 Task: Search one way flight ticket for 3 adults in first from Nantucket: Nantucket Memorial Airport to Riverton: Central Wyoming Regional Airport (was Riverton Regional) on 5-4-2023. Choice of flights is Spirit. Number of bags: 1 carry on bag. Price is upto 55000. Outbound departure time preference is 6:30.
Action: Mouse moved to (265, 111)
Screenshot: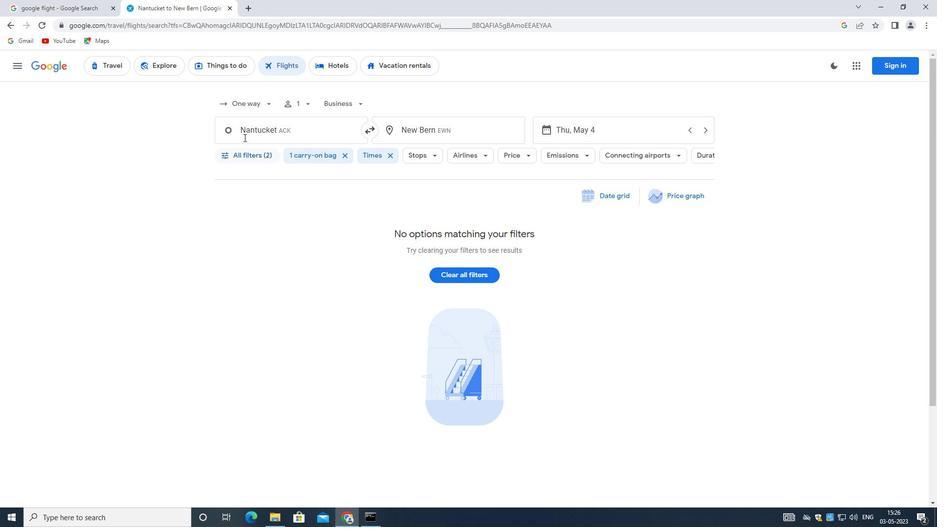 
Action: Mouse pressed left at (265, 111)
Screenshot: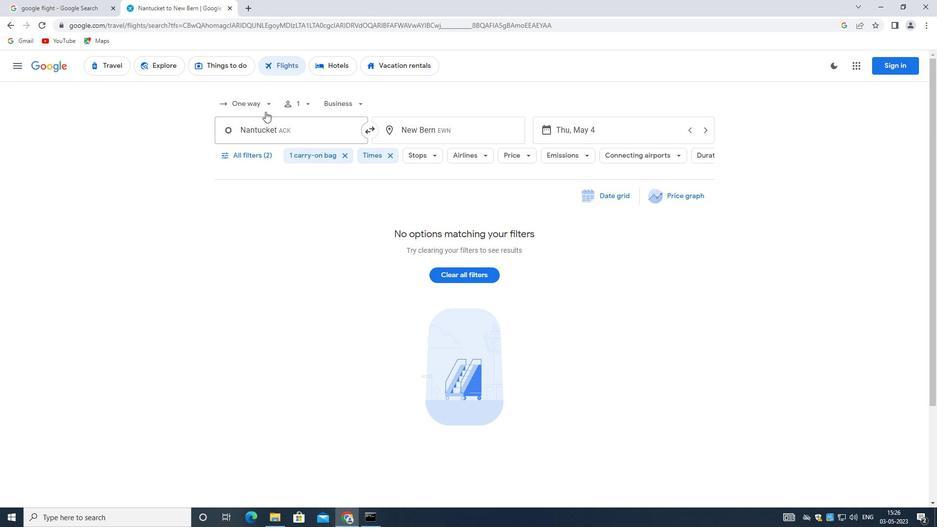 
Action: Mouse moved to (255, 148)
Screenshot: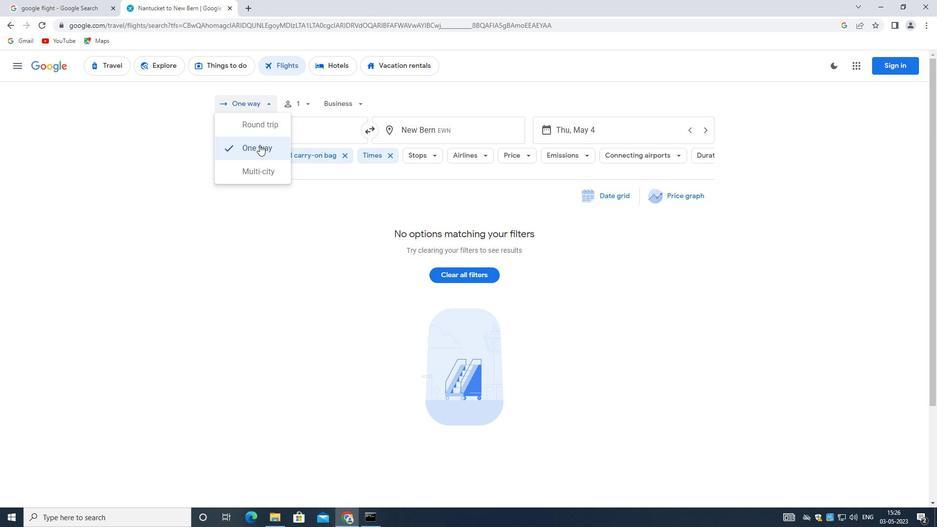 
Action: Mouse pressed left at (255, 148)
Screenshot: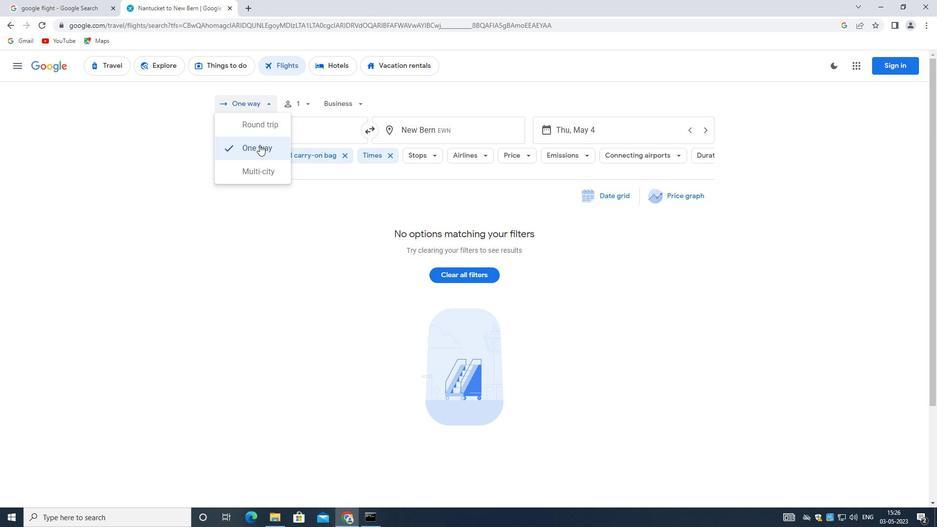 
Action: Mouse moved to (304, 99)
Screenshot: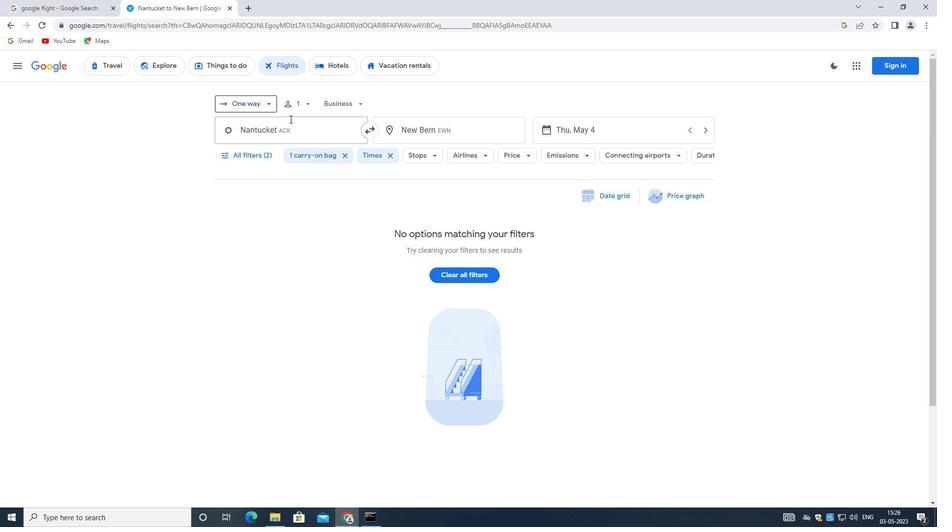 
Action: Mouse pressed left at (304, 99)
Screenshot: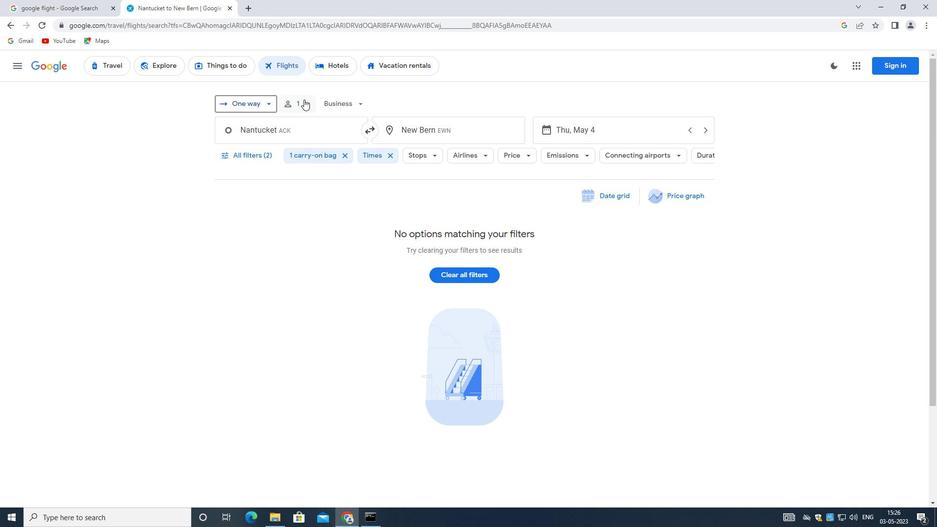 
Action: Mouse moved to (385, 132)
Screenshot: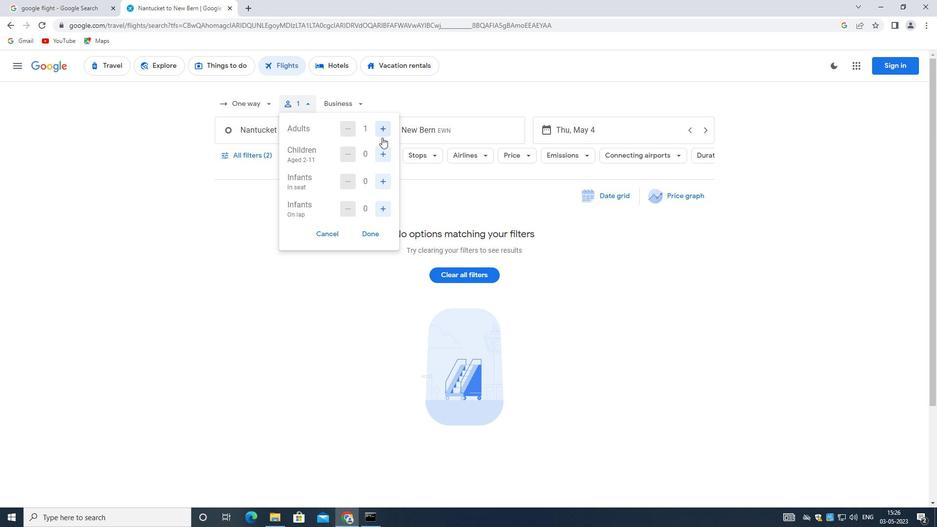 
Action: Mouse pressed left at (385, 132)
Screenshot: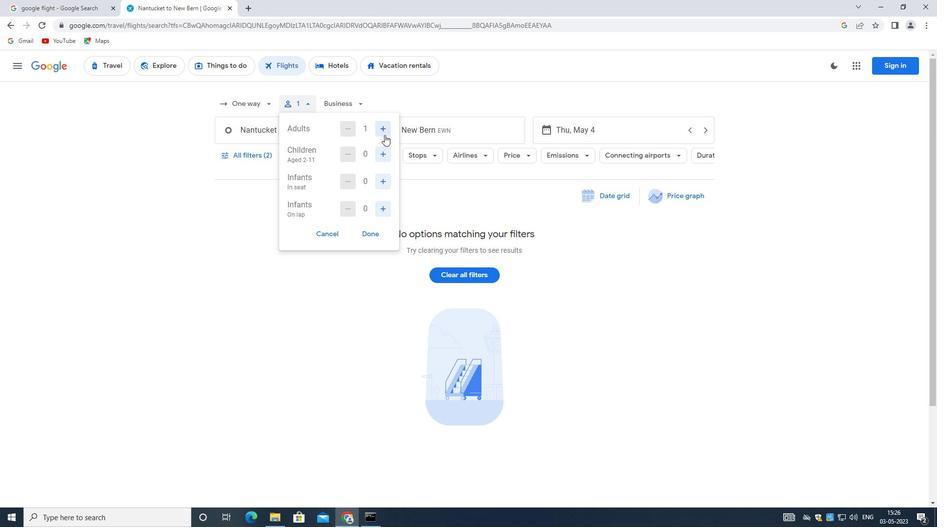 
Action: Mouse moved to (385, 131)
Screenshot: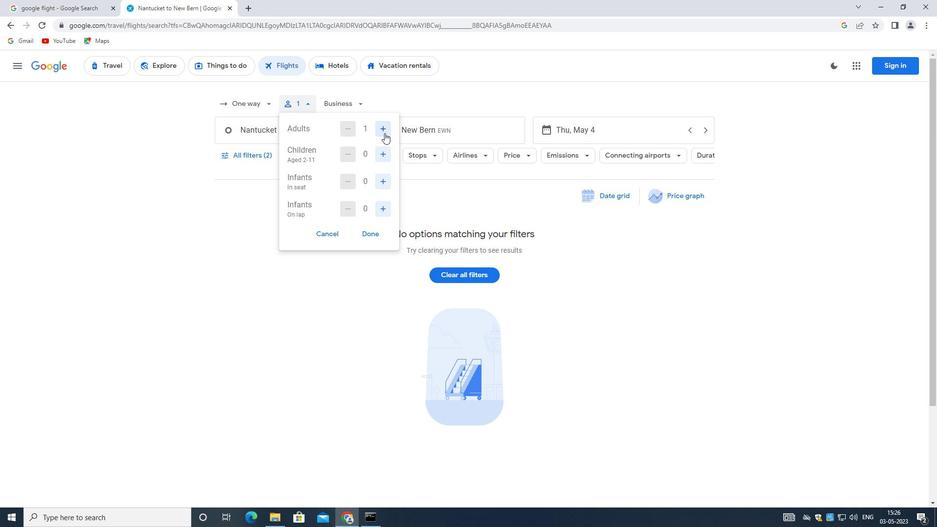 
Action: Mouse pressed left at (385, 131)
Screenshot: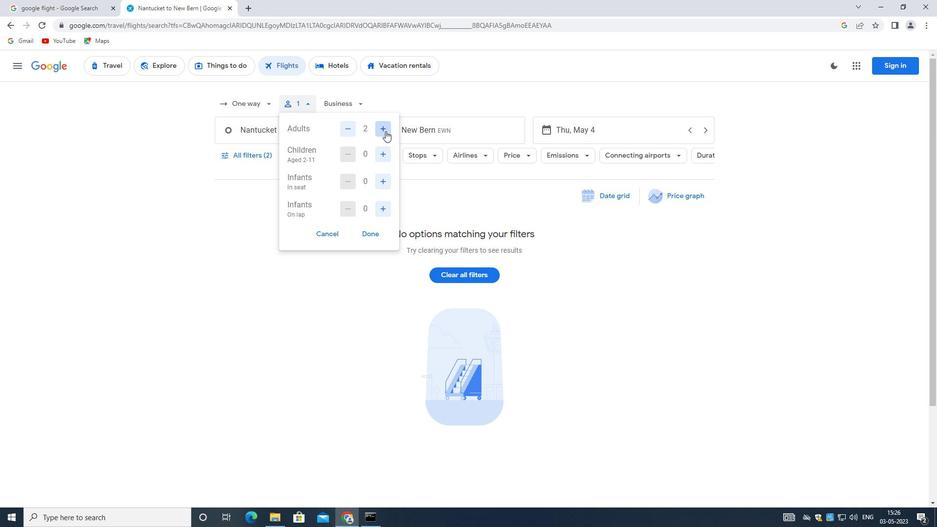 
Action: Mouse moved to (369, 235)
Screenshot: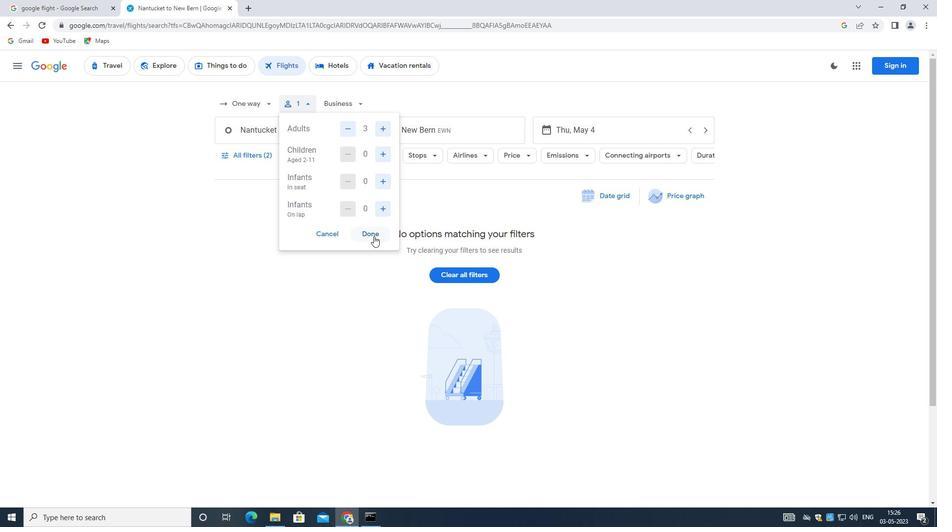 
Action: Mouse pressed left at (369, 235)
Screenshot: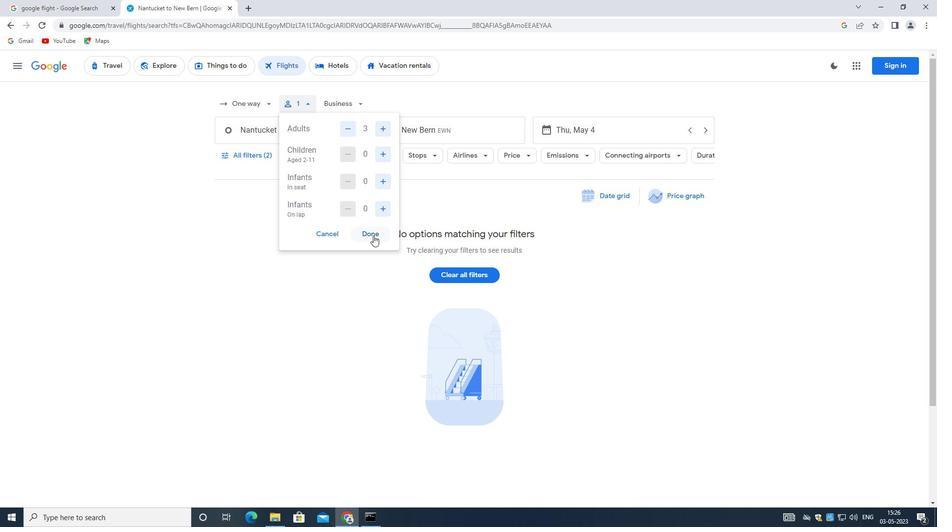 
Action: Mouse moved to (295, 131)
Screenshot: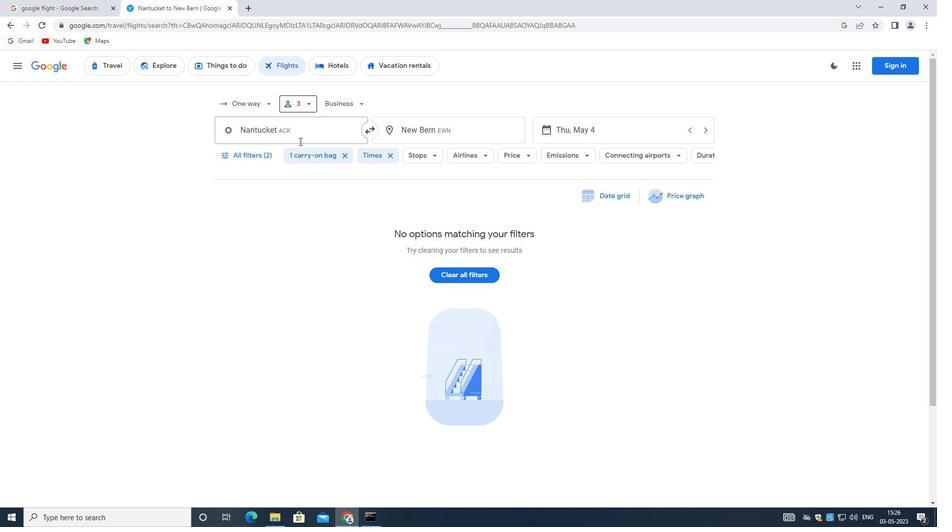 
Action: Mouse pressed left at (295, 131)
Screenshot: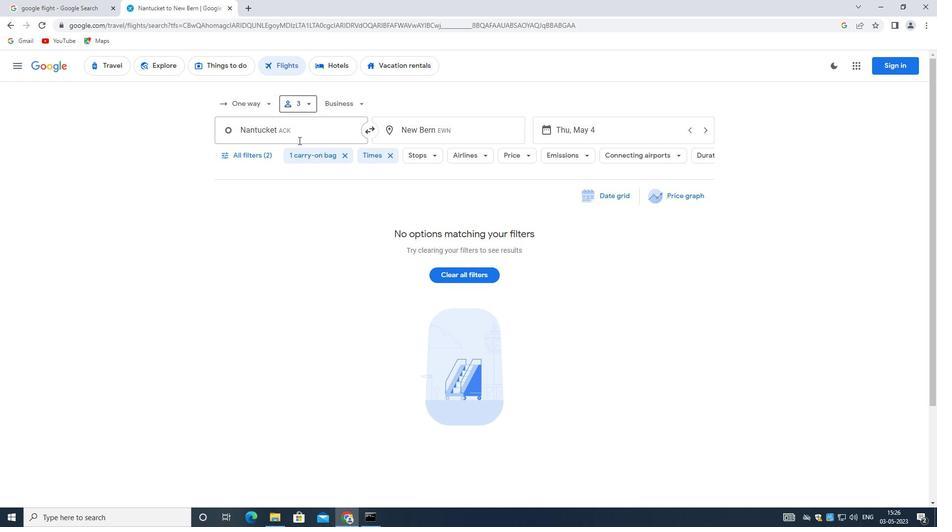 
Action: Mouse moved to (323, 207)
Screenshot: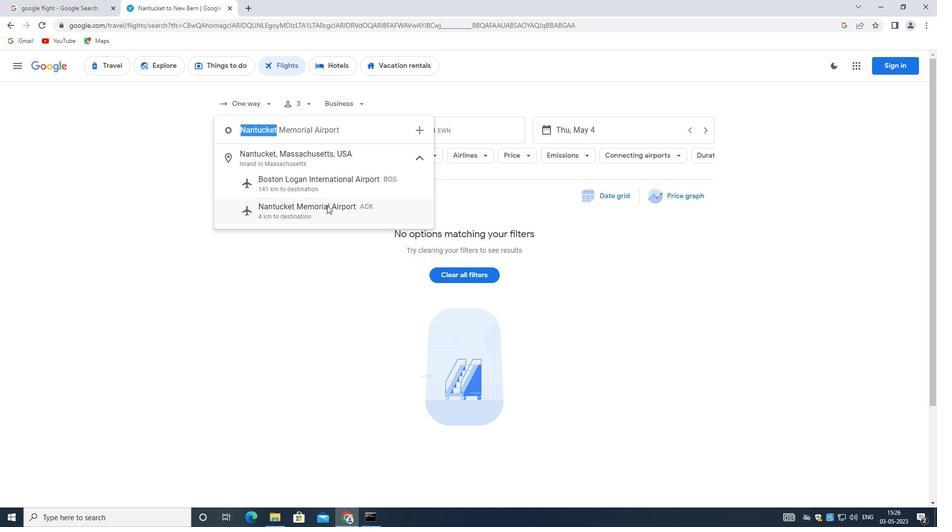 
Action: Mouse pressed left at (323, 207)
Screenshot: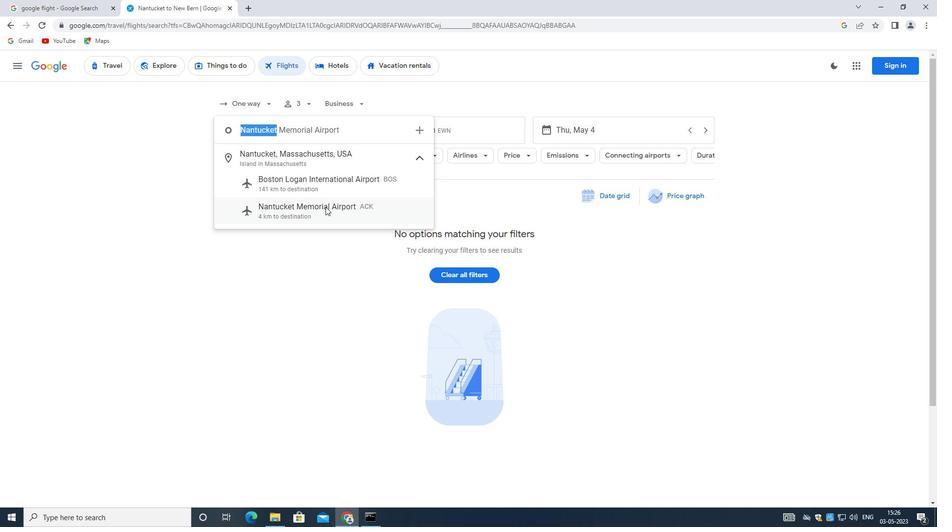 
Action: Mouse moved to (434, 130)
Screenshot: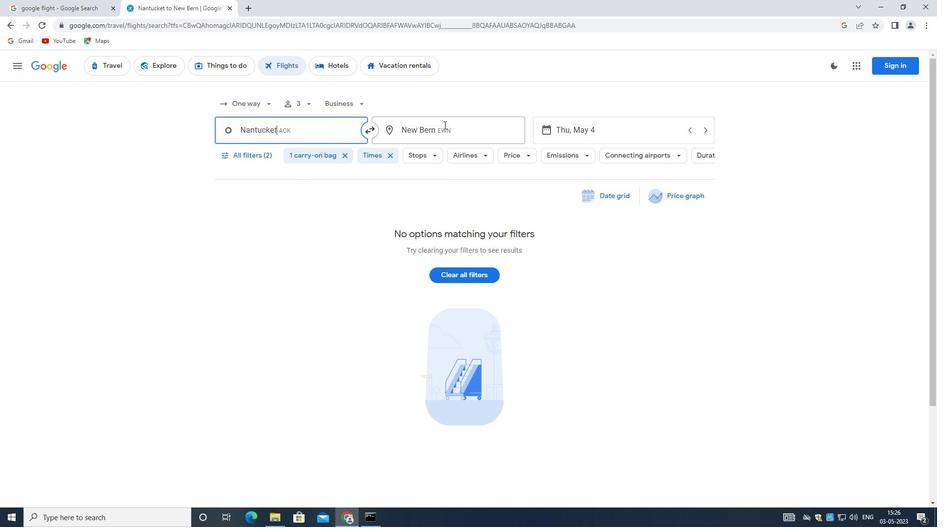 
Action: Mouse pressed left at (434, 130)
Screenshot: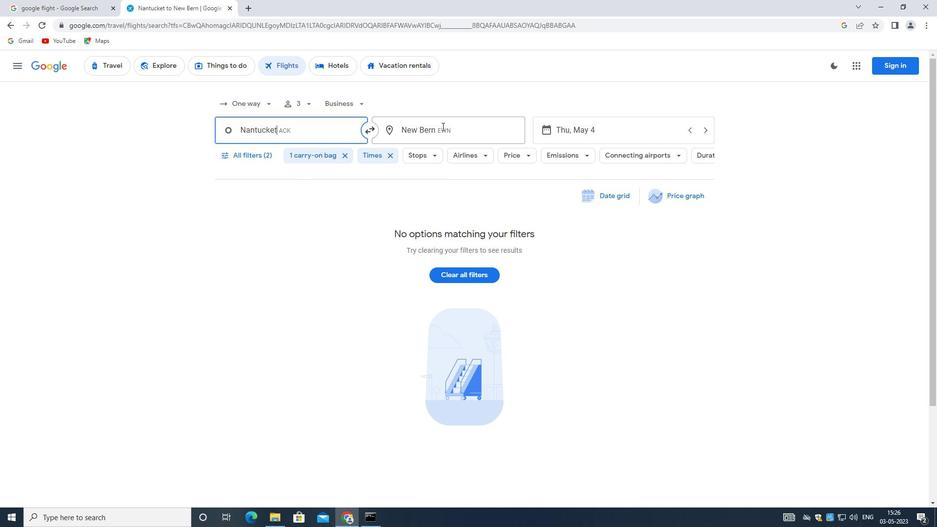 
Action: Key pressed <Key.backspace><Key.shift>CENY<Key.backspace>Y<Key.backspace>TRAL<Key.space><Key.shift>WYOMING
Screenshot: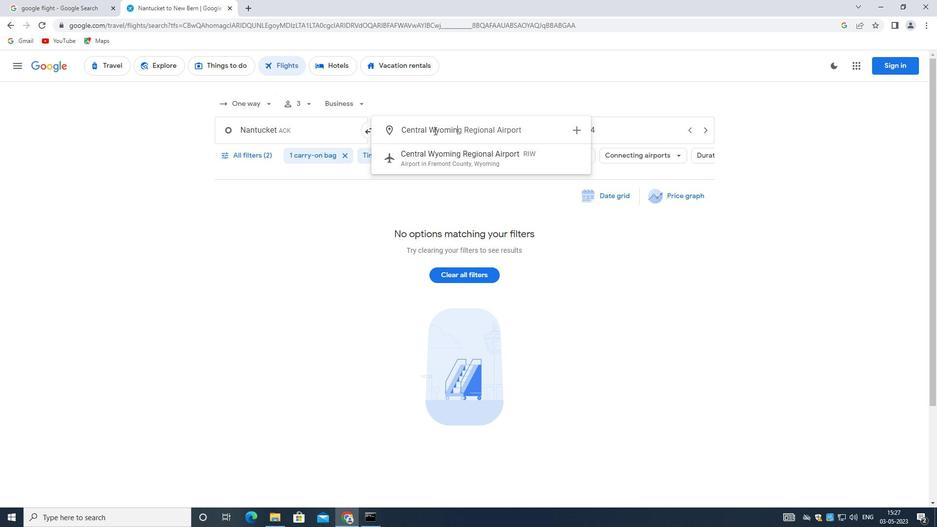
Action: Mouse moved to (493, 158)
Screenshot: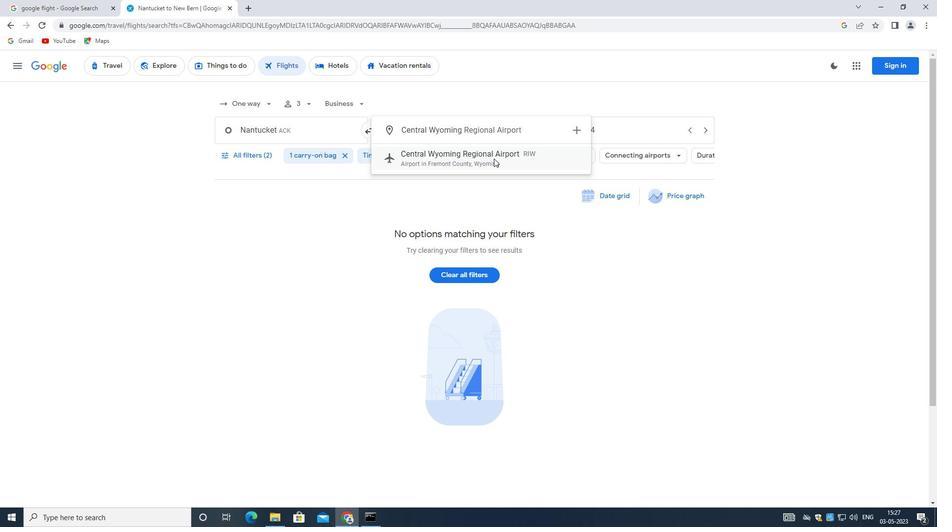 
Action: Mouse pressed left at (493, 158)
Screenshot: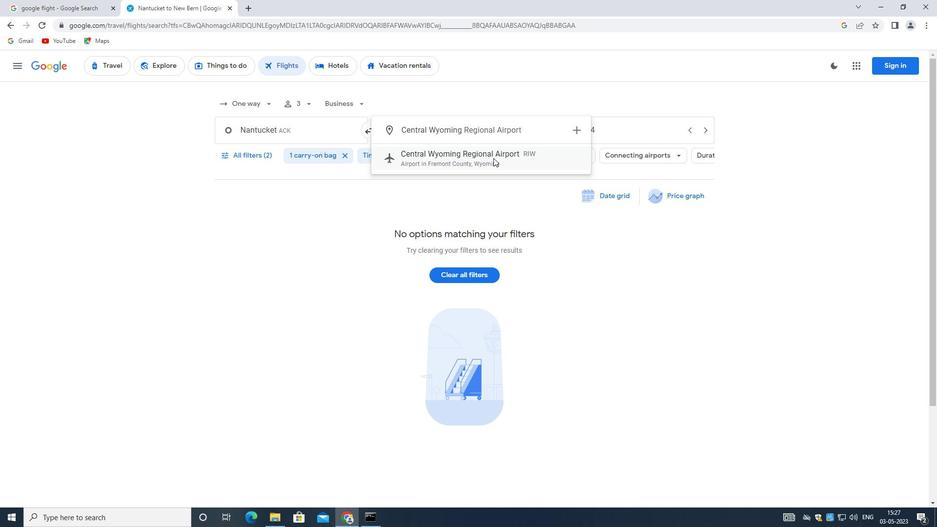 
Action: Mouse moved to (598, 128)
Screenshot: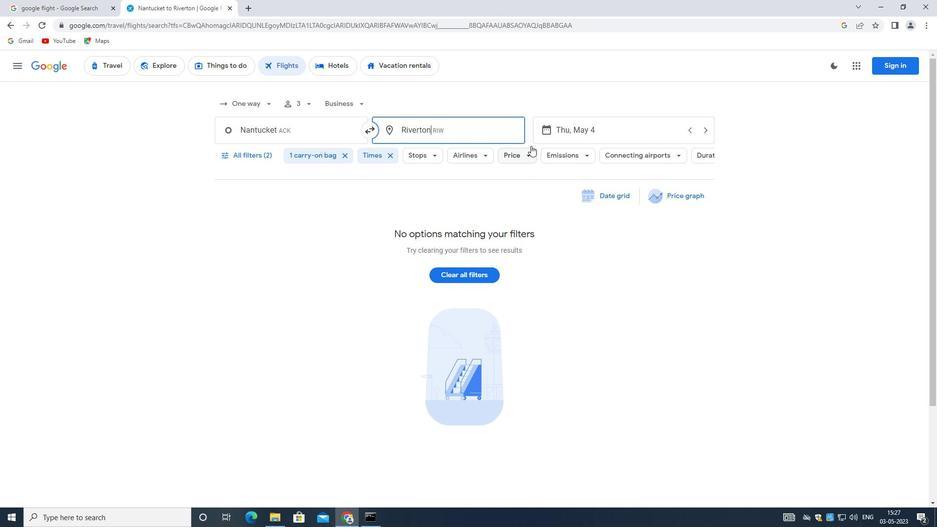 
Action: Mouse pressed left at (598, 128)
Screenshot: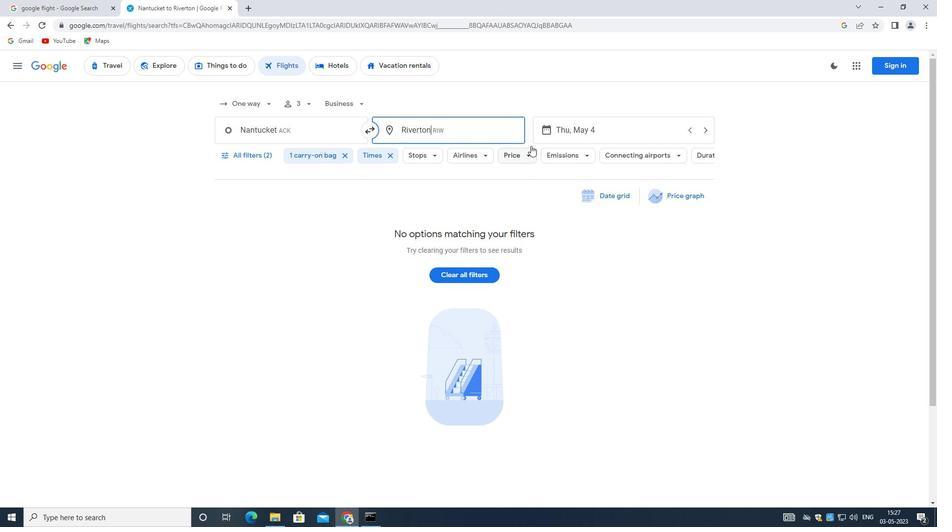 
Action: Mouse moved to (687, 367)
Screenshot: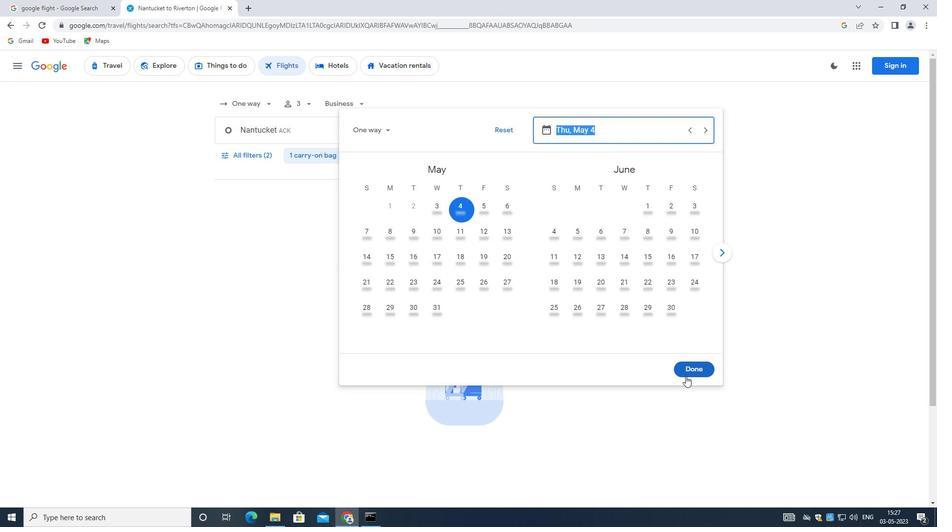
Action: Mouse pressed left at (687, 367)
Screenshot: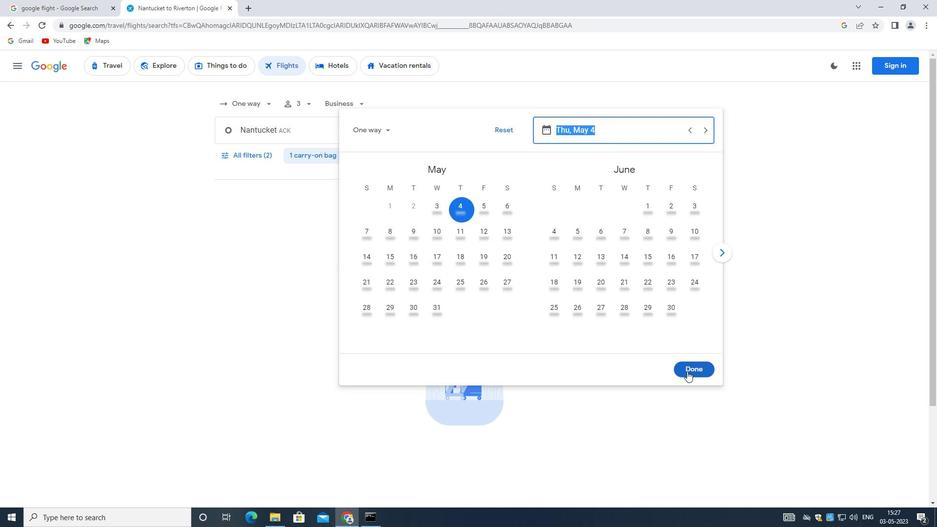
Action: Mouse moved to (245, 162)
Screenshot: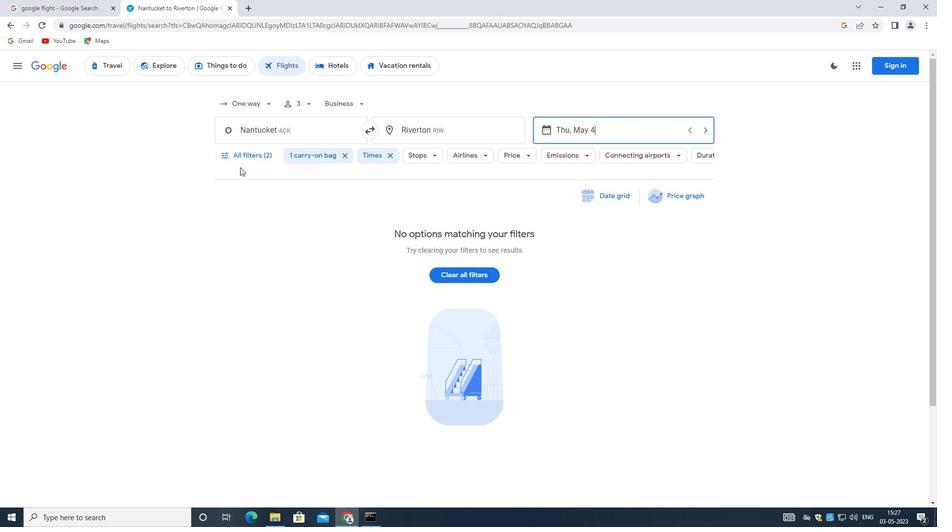 
Action: Mouse pressed left at (245, 162)
Screenshot: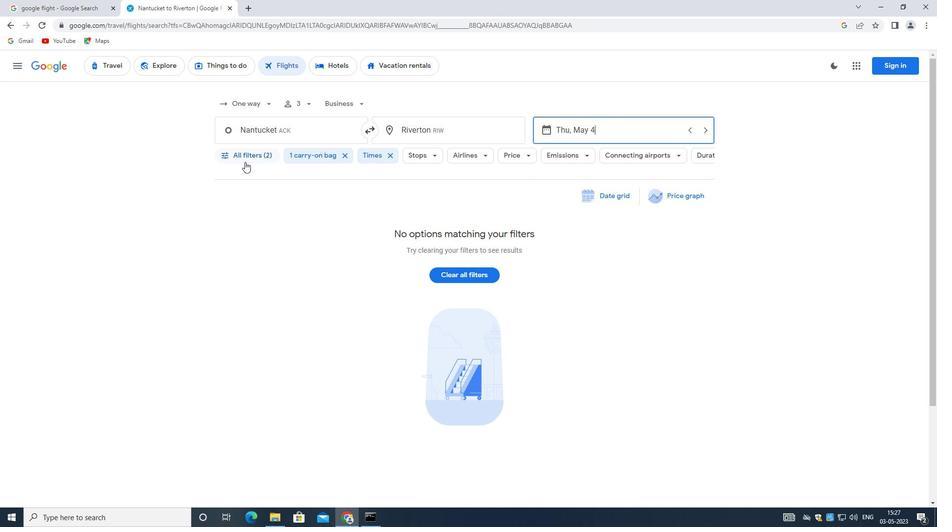 
Action: Mouse moved to (360, 363)
Screenshot: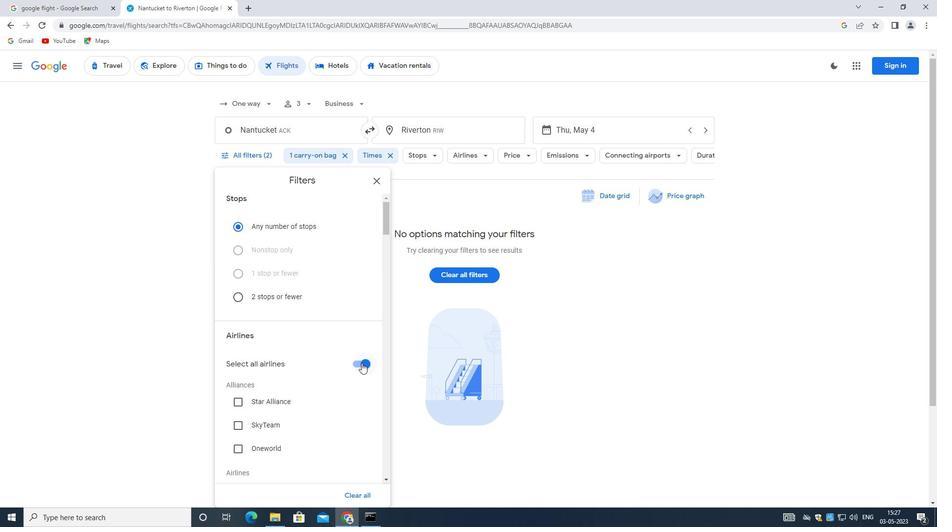 
Action: Mouse pressed left at (360, 363)
Screenshot: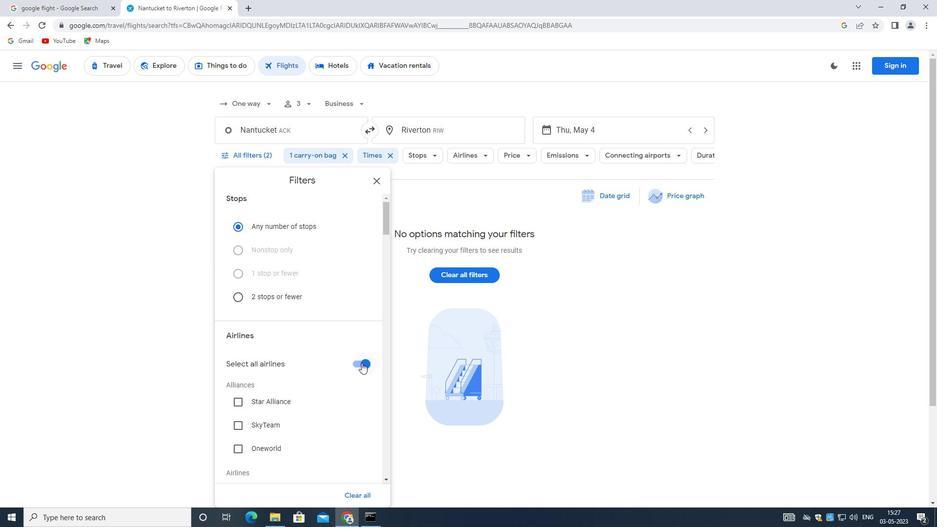 
Action: Mouse moved to (344, 351)
Screenshot: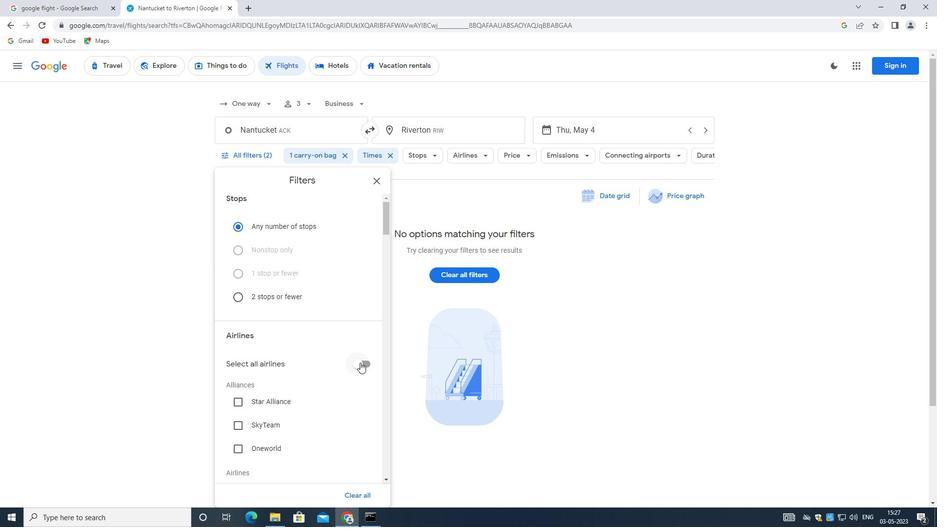 
Action: Mouse scrolled (344, 351) with delta (0, 0)
Screenshot: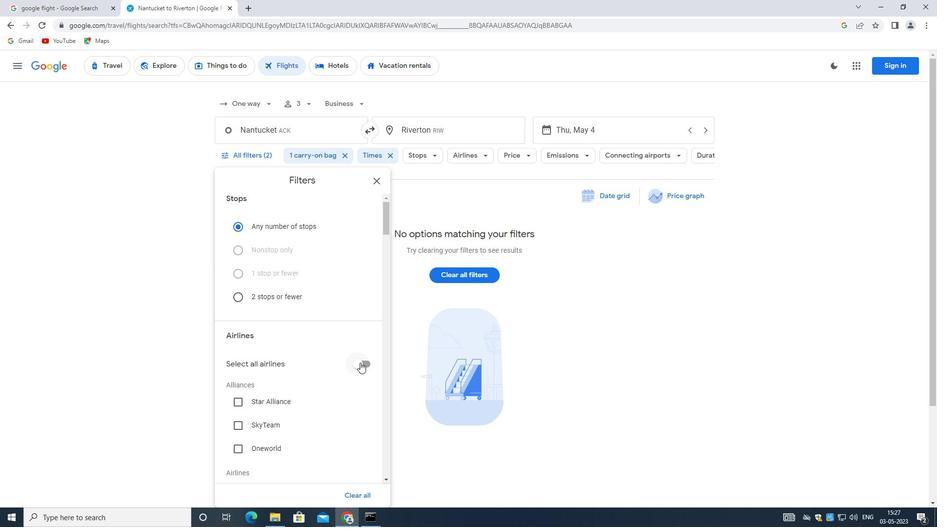 
Action: Mouse scrolled (344, 351) with delta (0, 0)
Screenshot: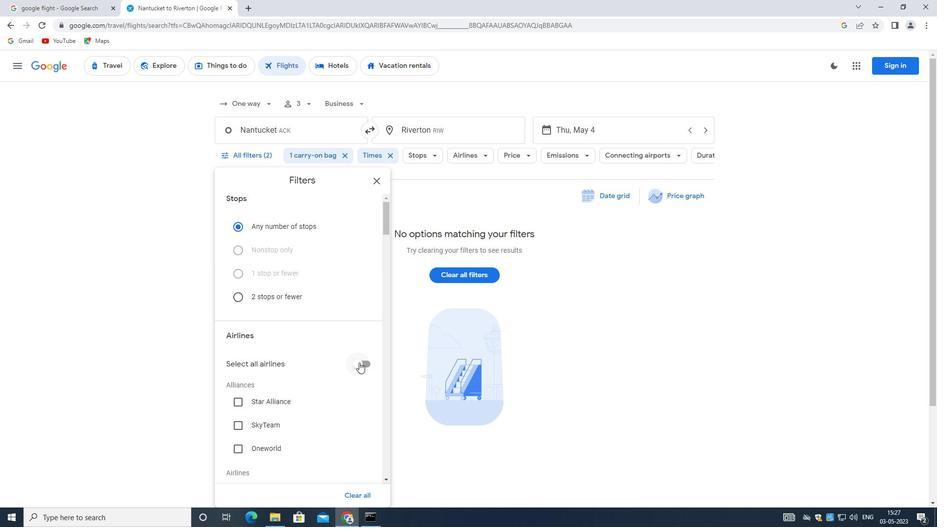 
Action: Mouse scrolled (344, 351) with delta (0, 0)
Screenshot: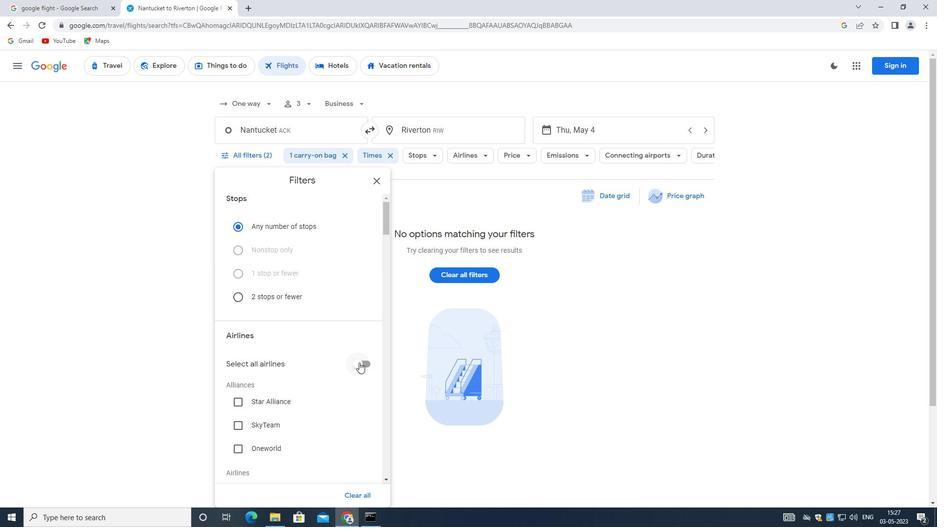 
Action: Mouse scrolled (344, 351) with delta (0, 0)
Screenshot: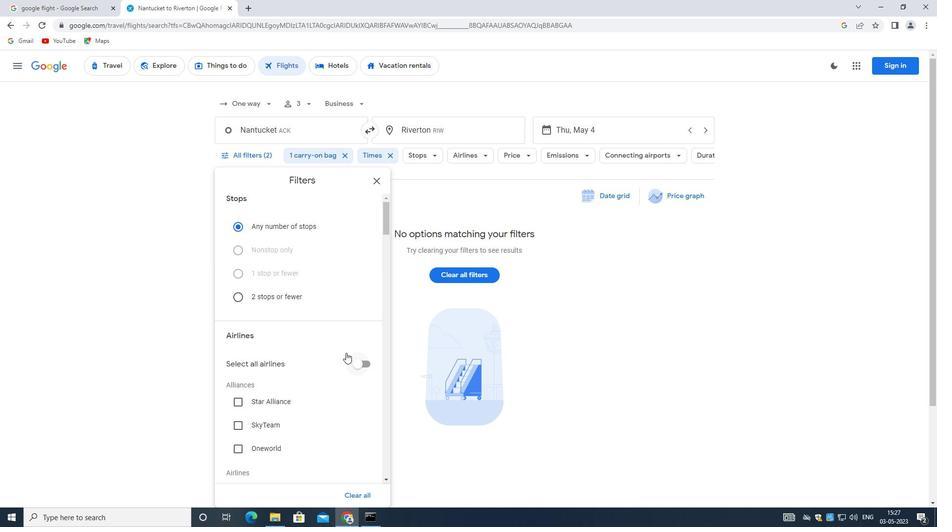 
Action: Mouse scrolled (344, 351) with delta (0, 0)
Screenshot: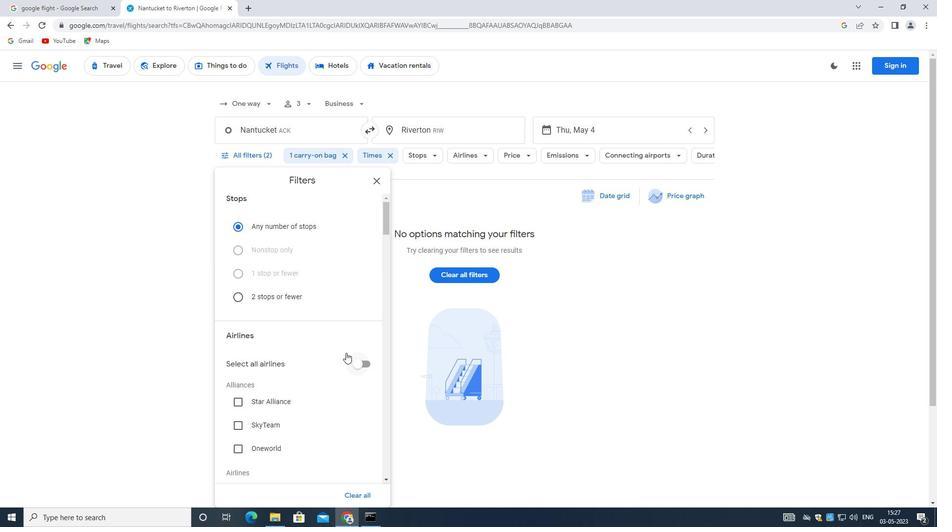 
Action: Mouse moved to (344, 351)
Screenshot: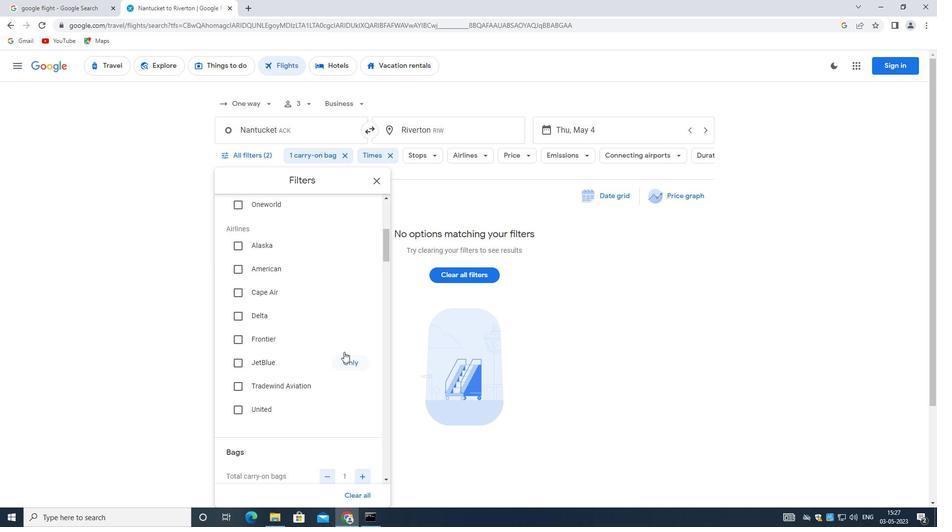 
Action: Mouse scrolled (344, 351) with delta (0, 0)
Screenshot: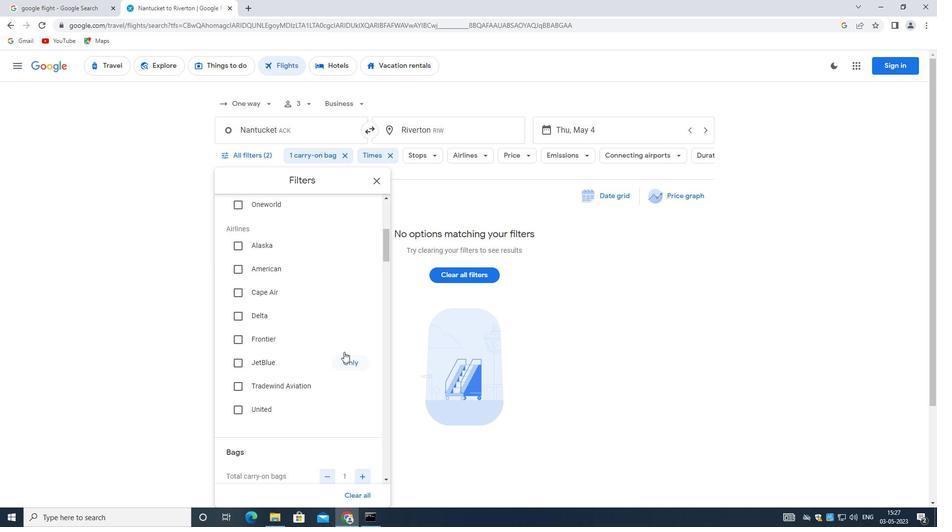 
Action: Mouse scrolled (344, 351) with delta (0, 0)
Screenshot: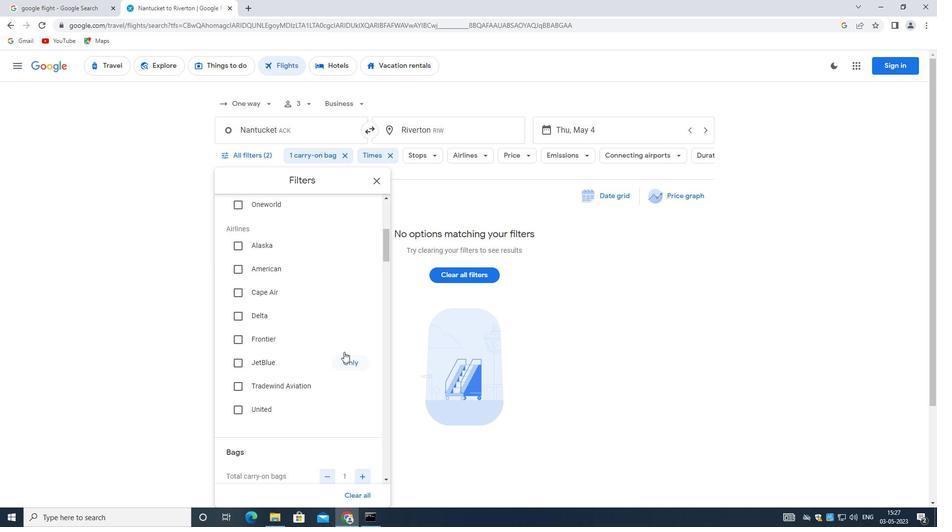 
Action: Mouse scrolled (344, 351) with delta (0, 0)
Screenshot: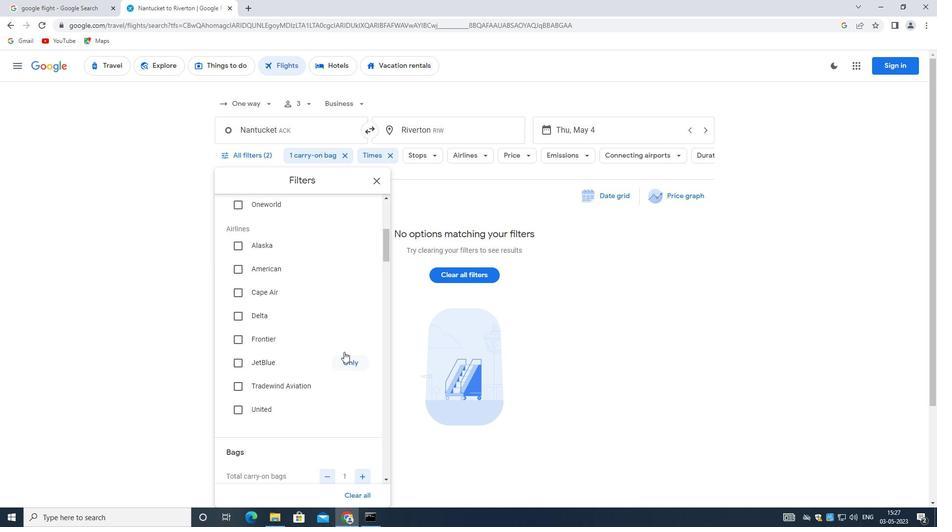 
Action: Mouse moved to (328, 354)
Screenshot: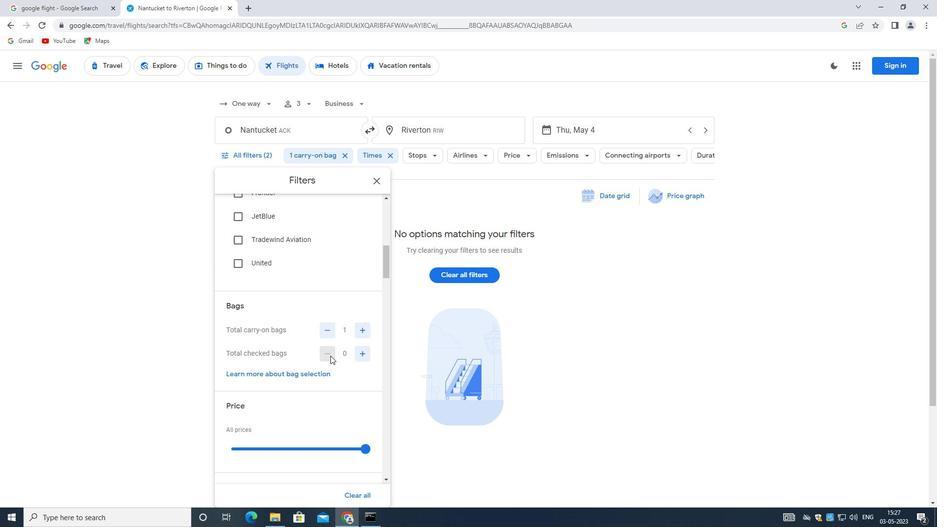 
Action: Mouse scrolled (328, 354) with delta (0, 0)
Screenshot: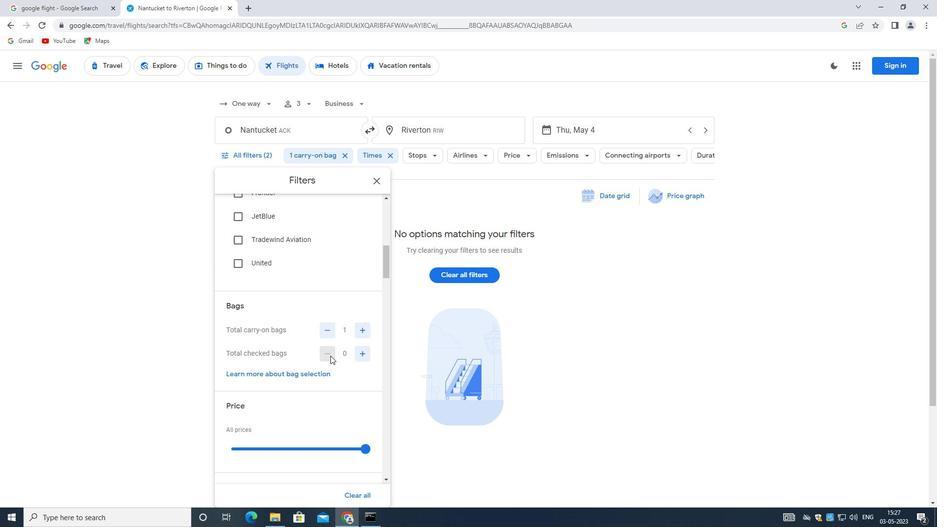 
Action: Mouse scrolled (328, 354) with delta (0, 0)
Screenshot: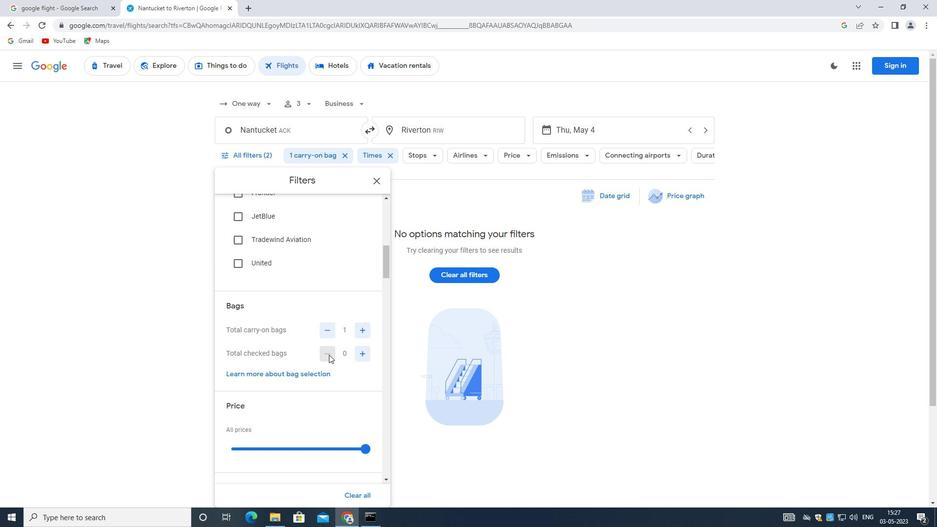
Action: Mouse moved to (266, 356)
Screenshot: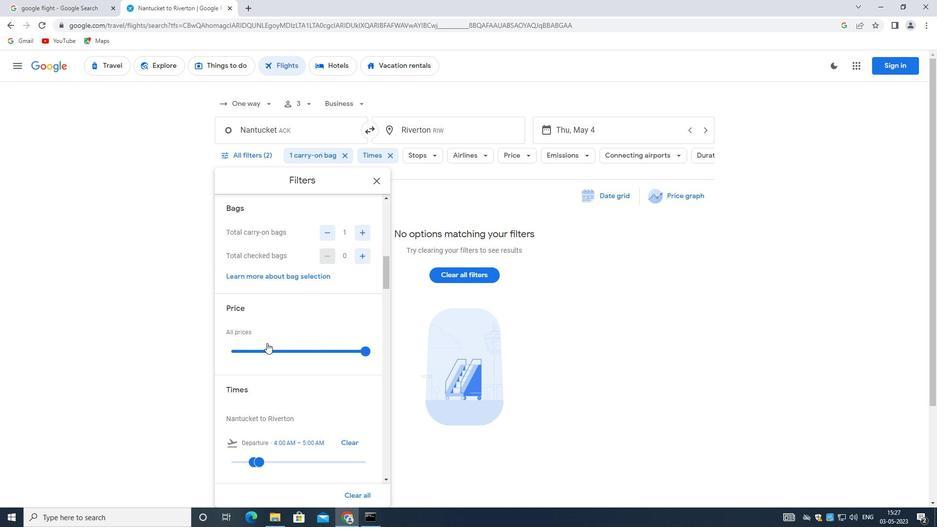 
Action: Mouse scrolled (266, 355) with delta (0, 0)
Screenshot: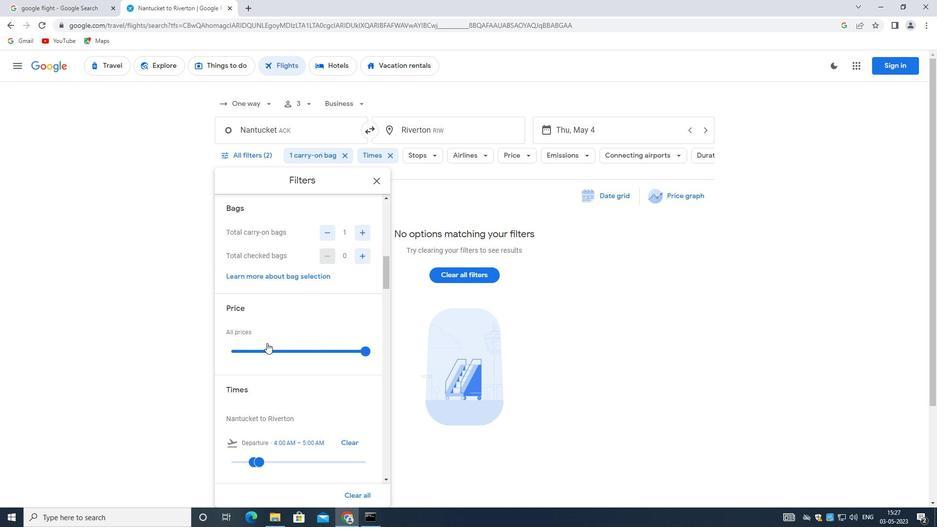 
Action: Mouse moved to (364, 303)
Screenshot: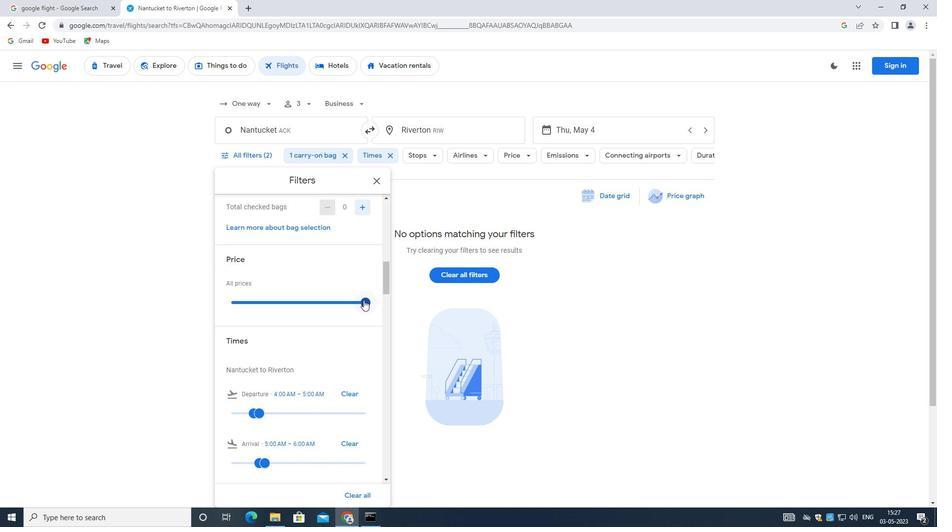 
Action: Mouse pressed left at (364, 303)
Screenshot: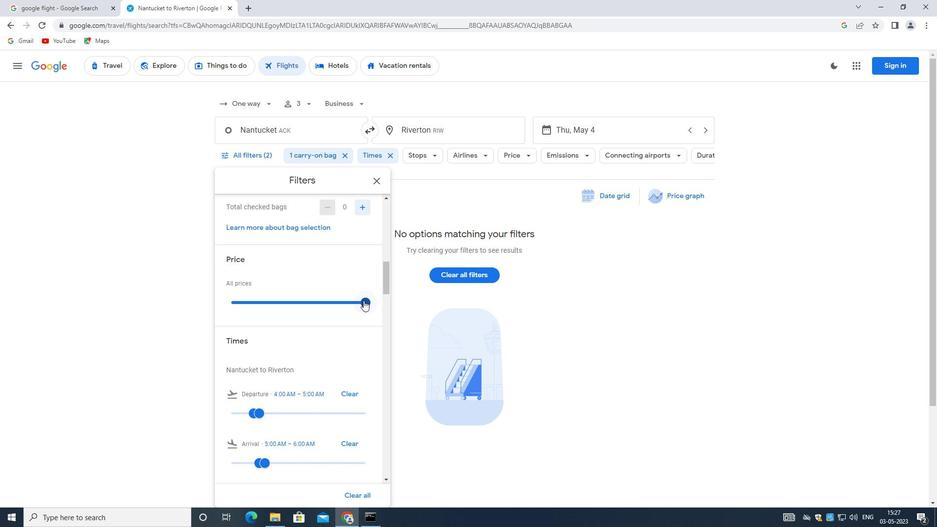 
Action: Mouse moved to (263, 412)
Screenshot: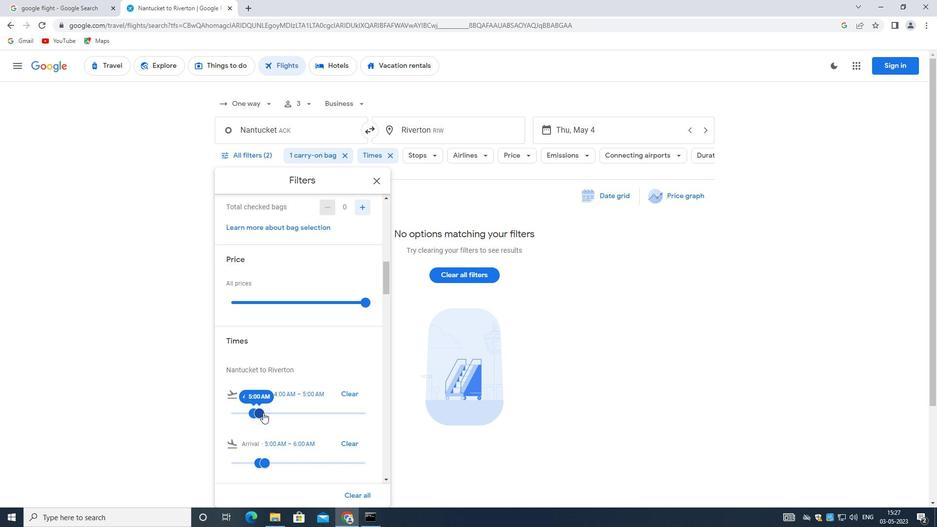 
Action: Mouse pressed left at (263, 412)
Screenshot: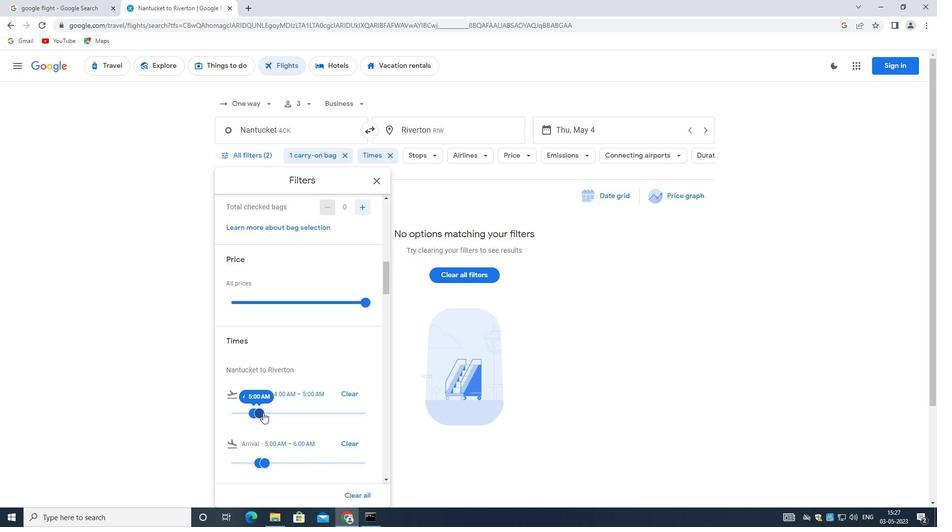 
Action: Mouse moved to (262, 411)
Screenshot: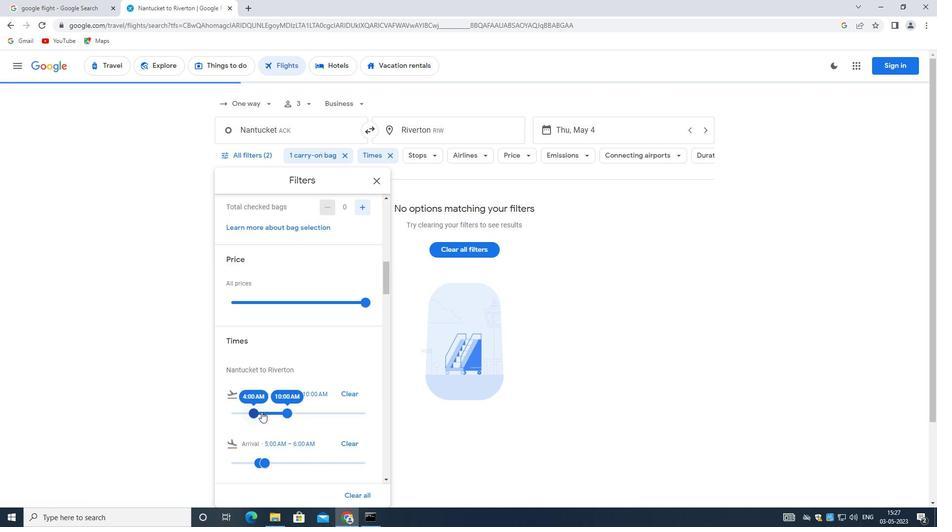 
Action: Mouse pressed left at (262, 411)
Screenshot: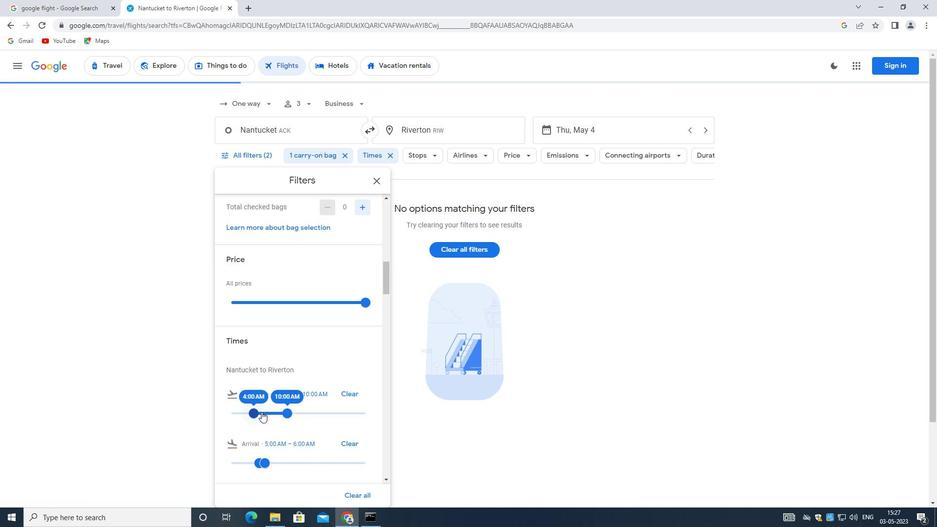 
Action: Mouse moved to (289, 410)
Screenshot: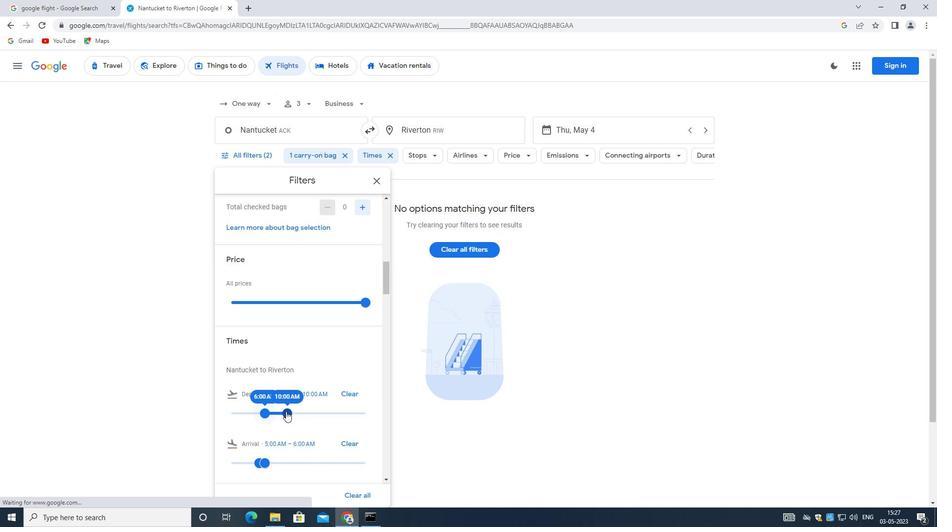 
Action: Mouse pressed left at (289, 410)
Screenshot: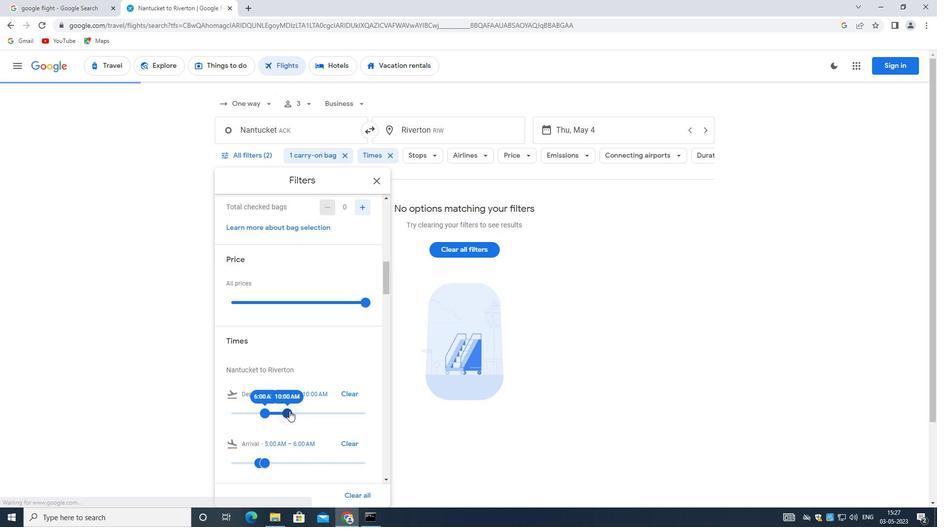 
Action: Mouse moved to (301, 423)
Screenshot: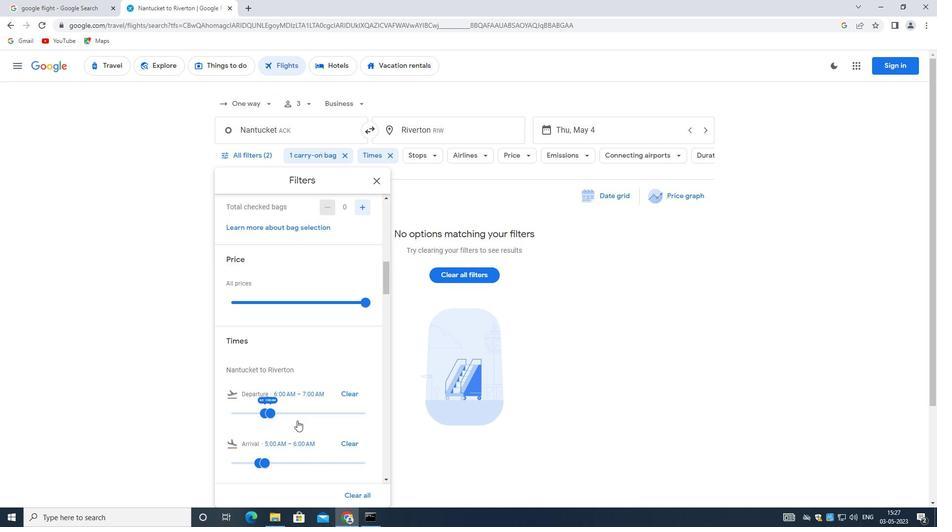 
Action: Mouse scrolled (301, 422) with delta (0, 0)
Screenshot: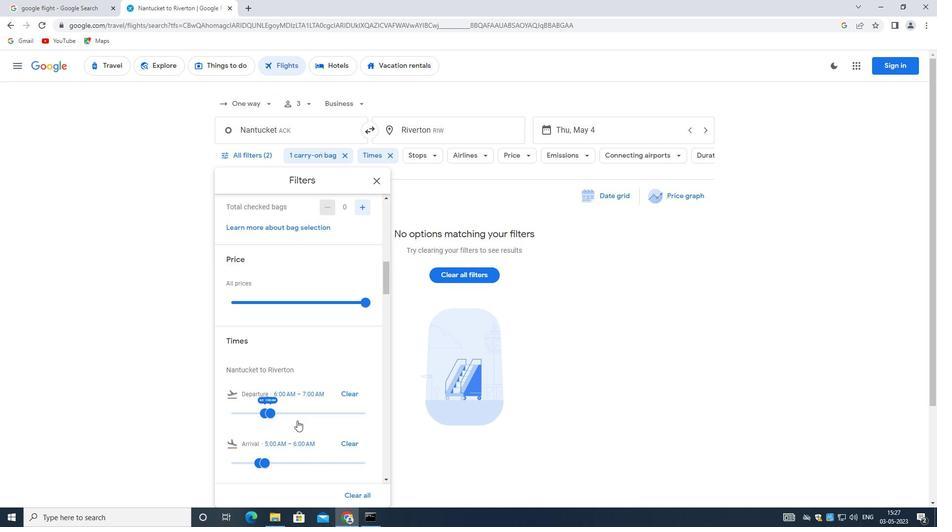 
Action: Mouse scrolled (301, 422) with delta (0, 0)
Screenshot: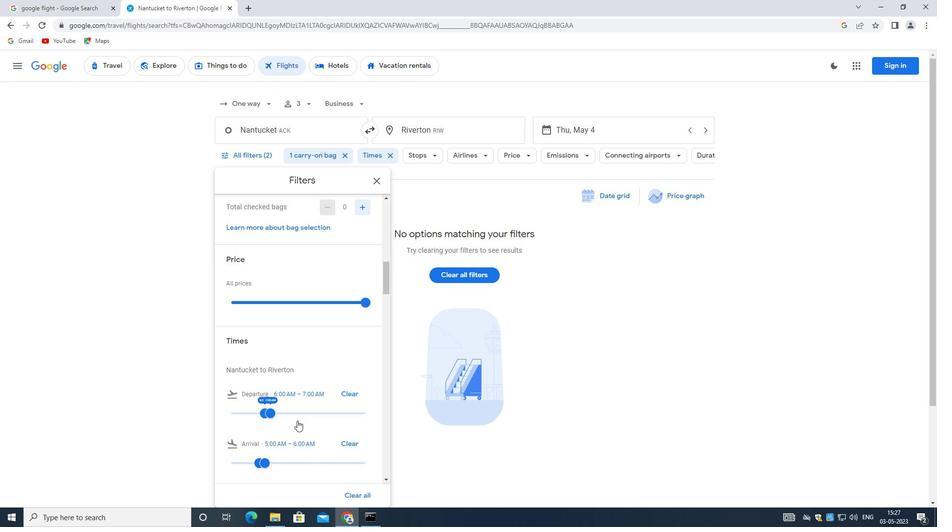 
Action: Mouse scrolled (301, 422) with delta (0, 0)
Screenshot: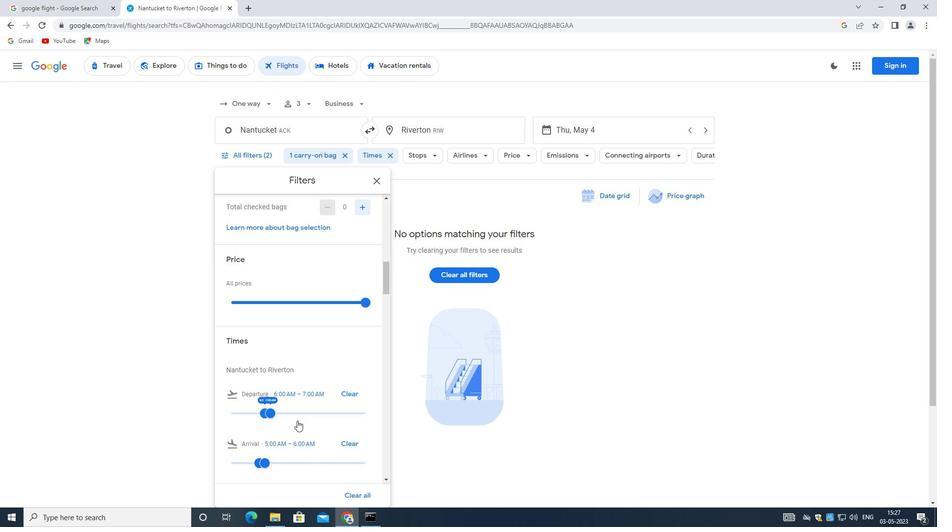 
Action: Mouse scrolled (301, 422) with delta (0, 0)
Screenshot: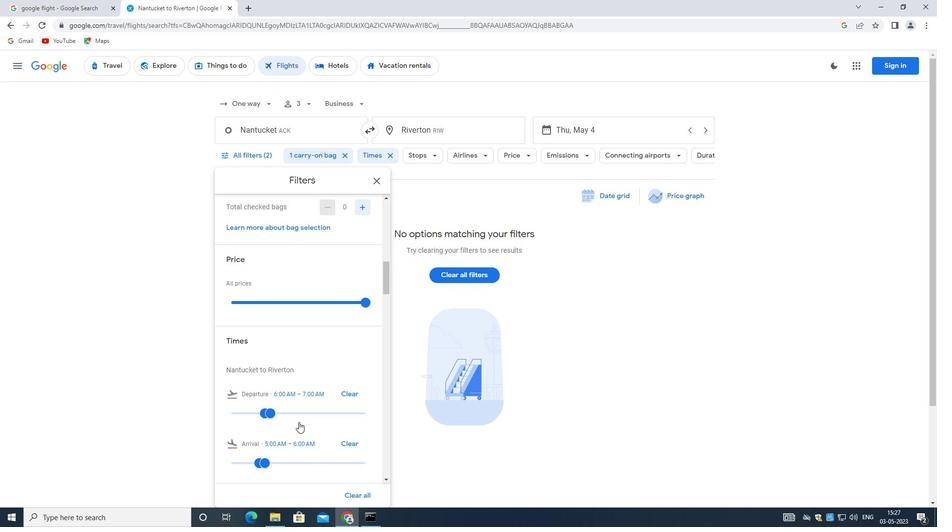 
Action: Mouse moved to (297, 420)
Screenshot: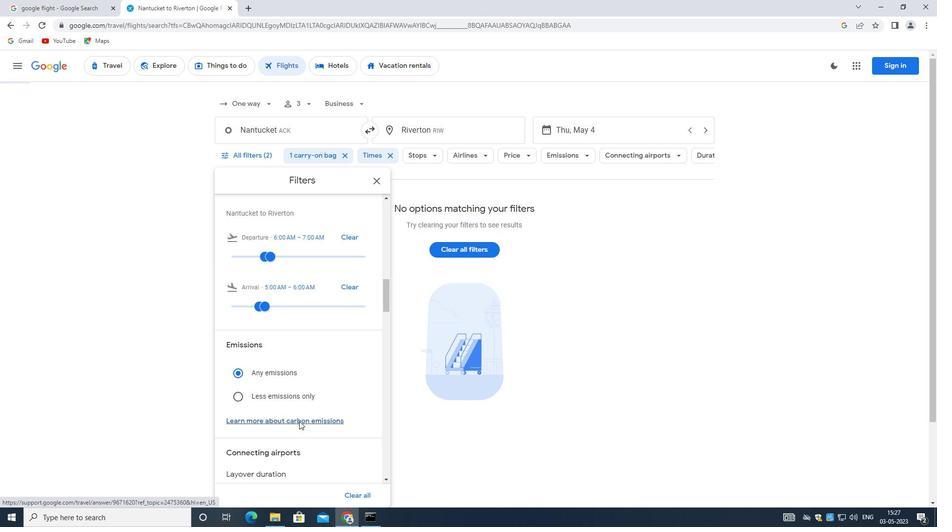 
Action: Mouse scrolled (297, 419) with delta (0, 0)
Screenshot: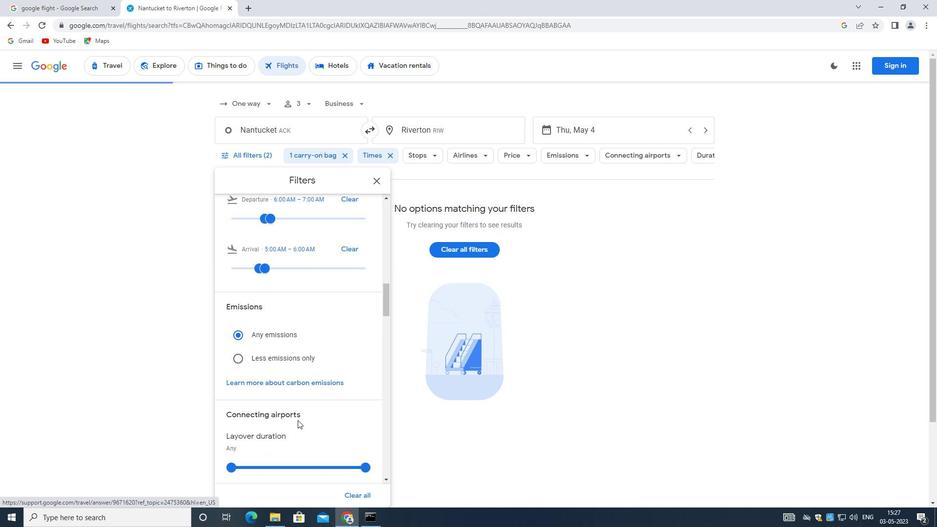 
Action: Mouse scrolled (297, 419) with delta (0, 0)
Screenshot: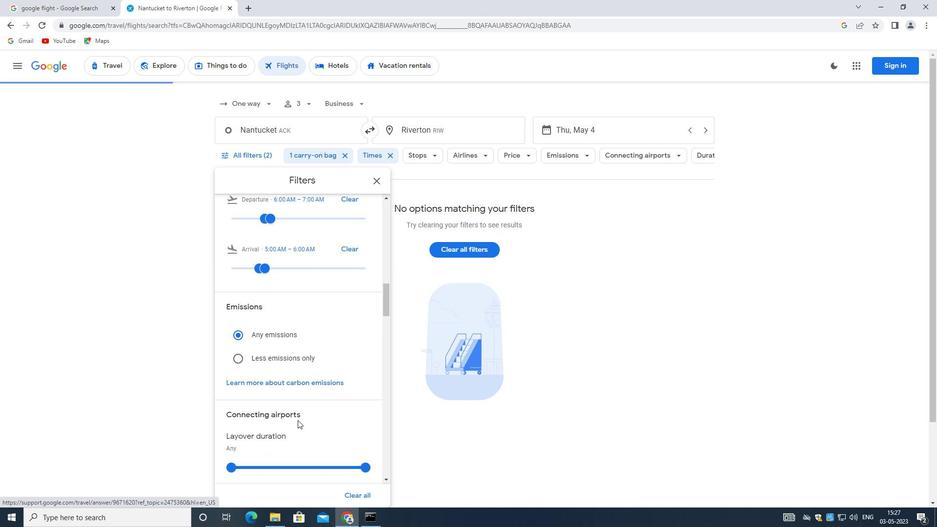 
Action: Mouse moved to (297, 420)
Screenshot: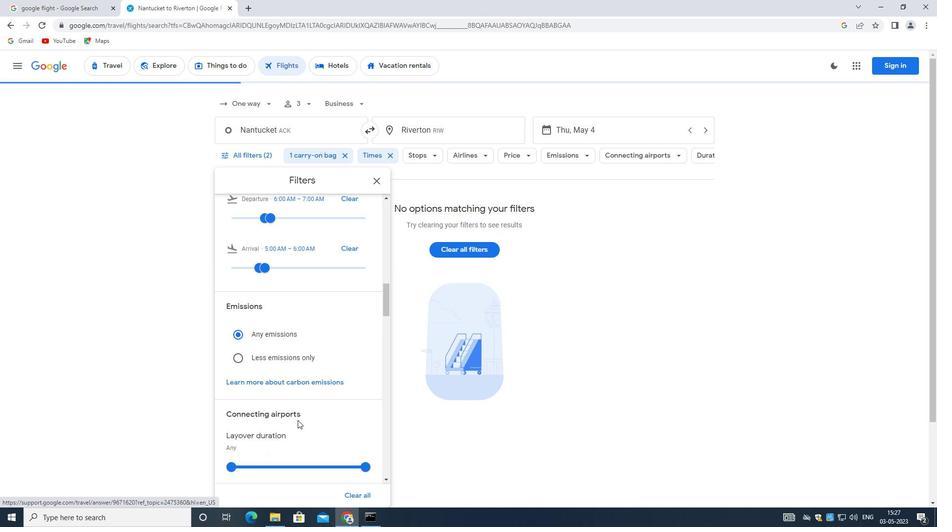 
Action: Mouse scrolled (297, 419) with delta (0, 0)
Screenshot: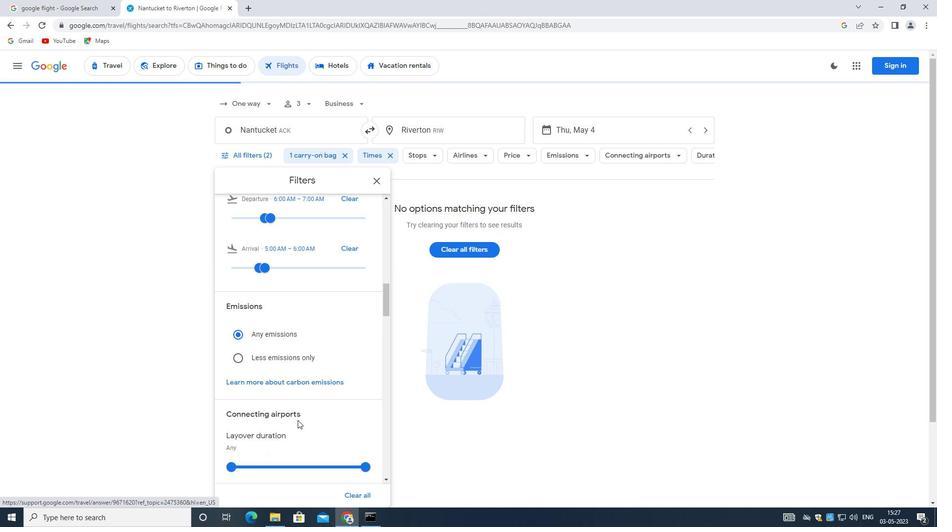 
Action: Mouse moved to (355, 354)
Screenshot: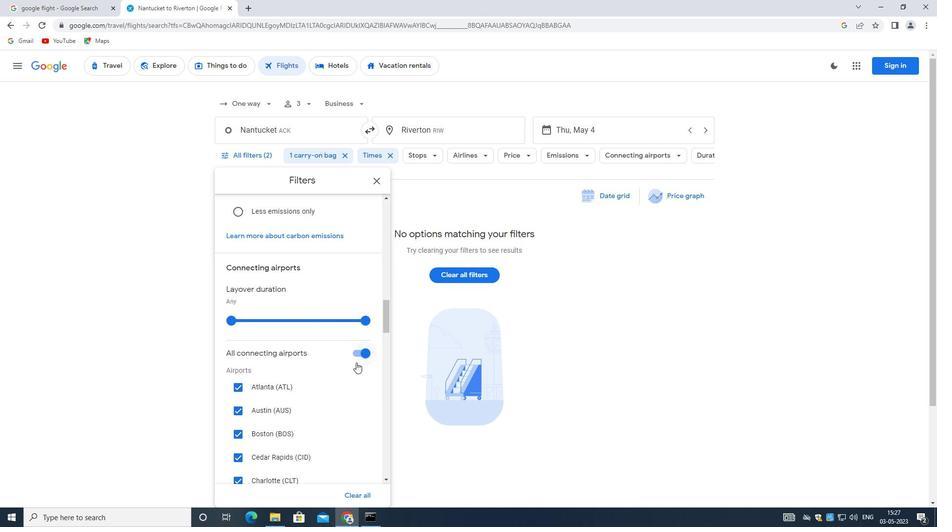 
Action: Mouse pressed left at (355, 354)
Screenshot: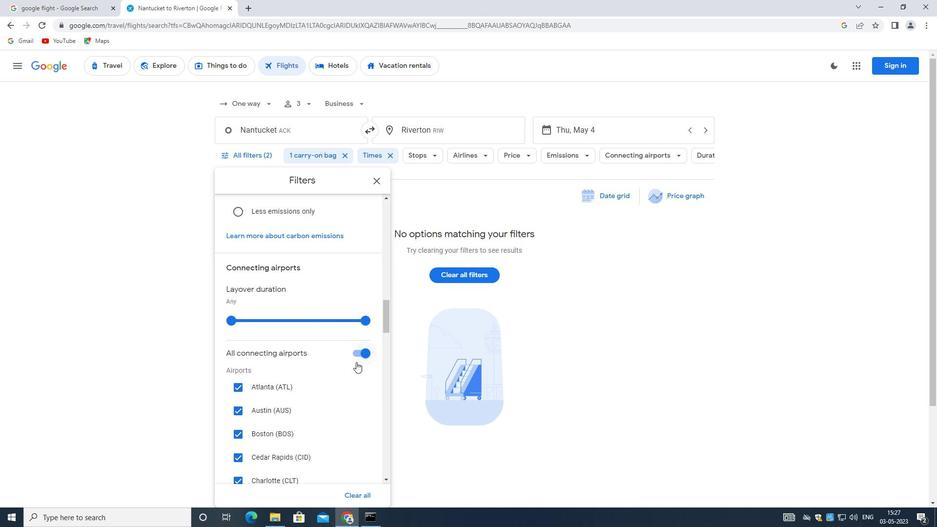 
Action: Mouse moved to (340, 355)
Screenshot: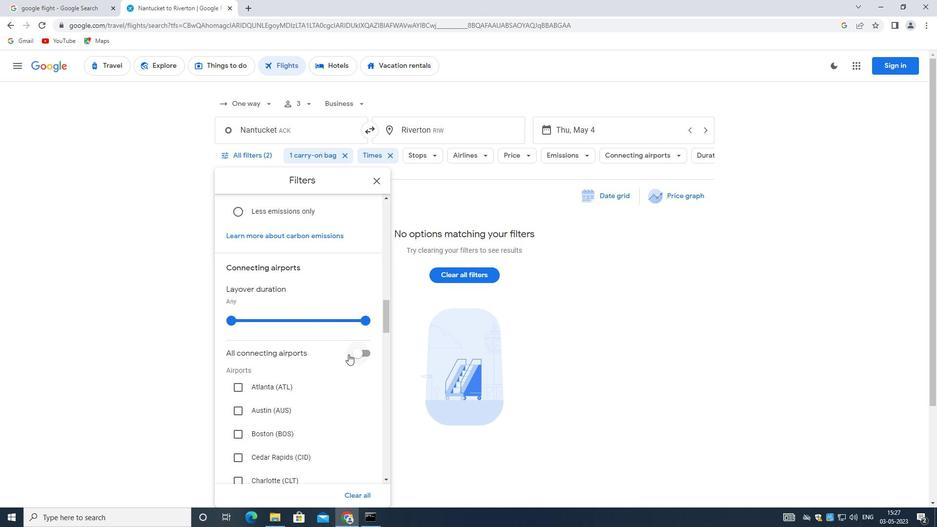 
Action: Mouse scrolled (340, 354) with delta (0, 0)
Screenshot: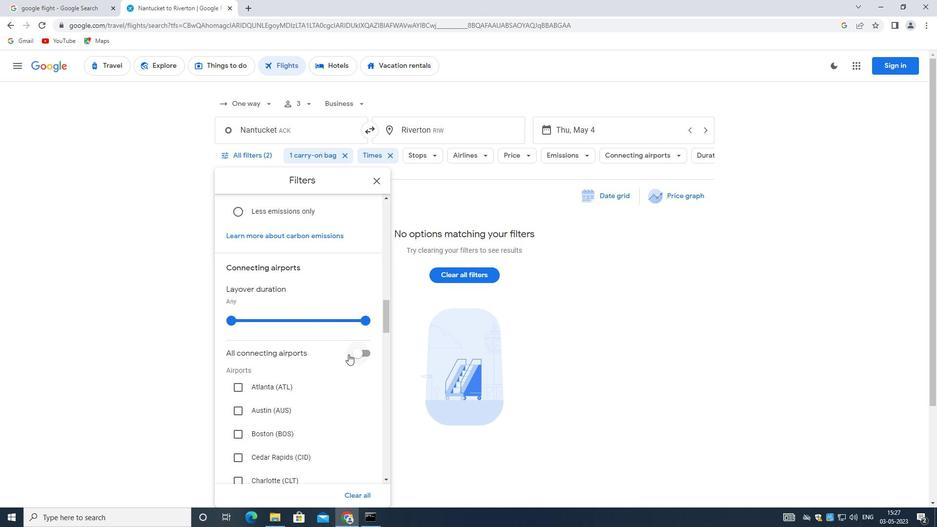 
Action: Mouse moved to (337, 358)
Screenshot: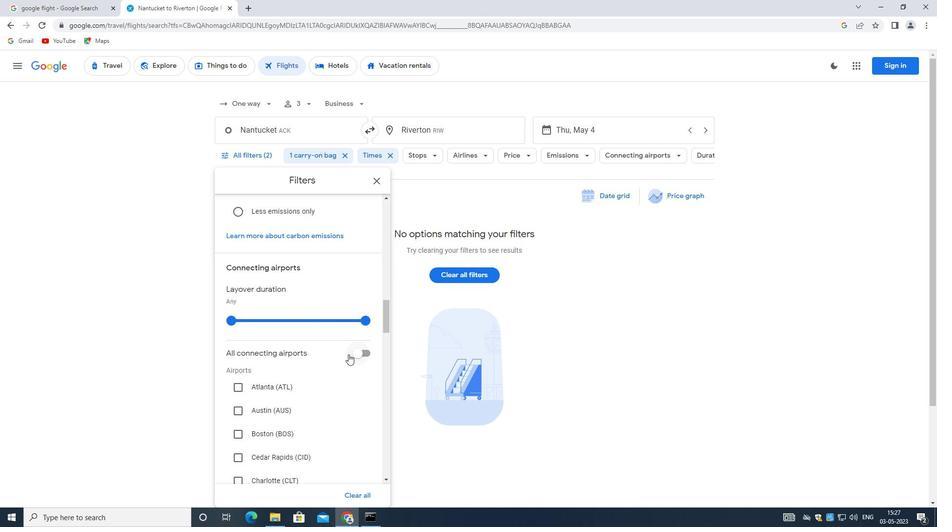 
Action: Mouse scrolled (337, 357) with delta (0, 0)
Screenshot: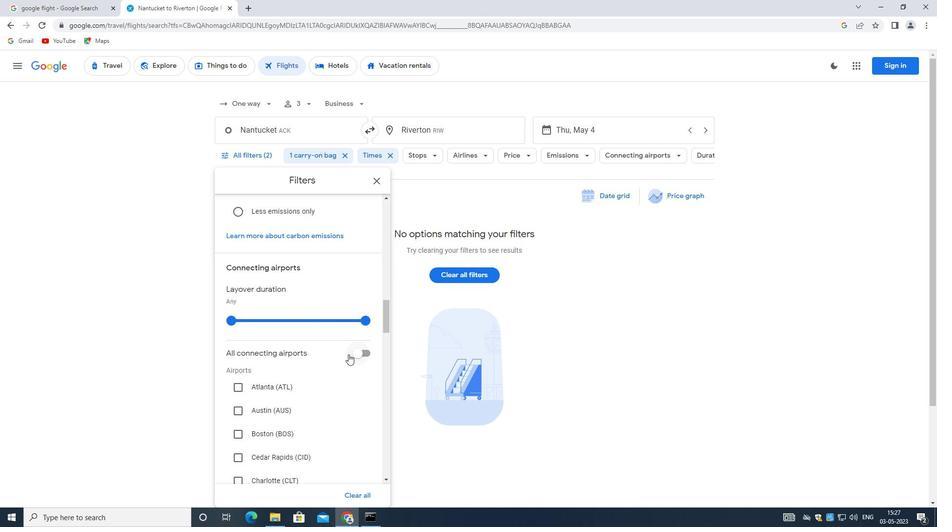 
Action: Mouse moved to (336, 359)
Screenshot: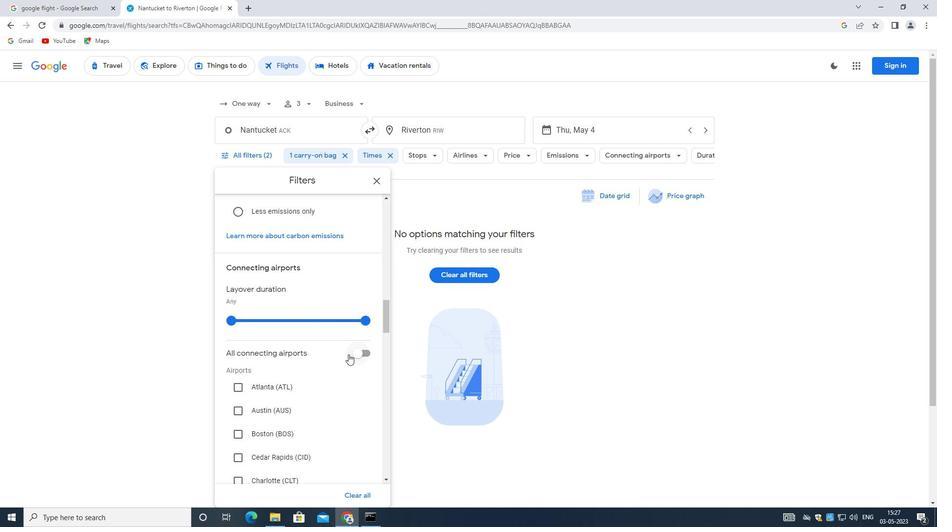 
Action: Mouse scrolled (336, 358) with delta (0, 0)
Screenshot: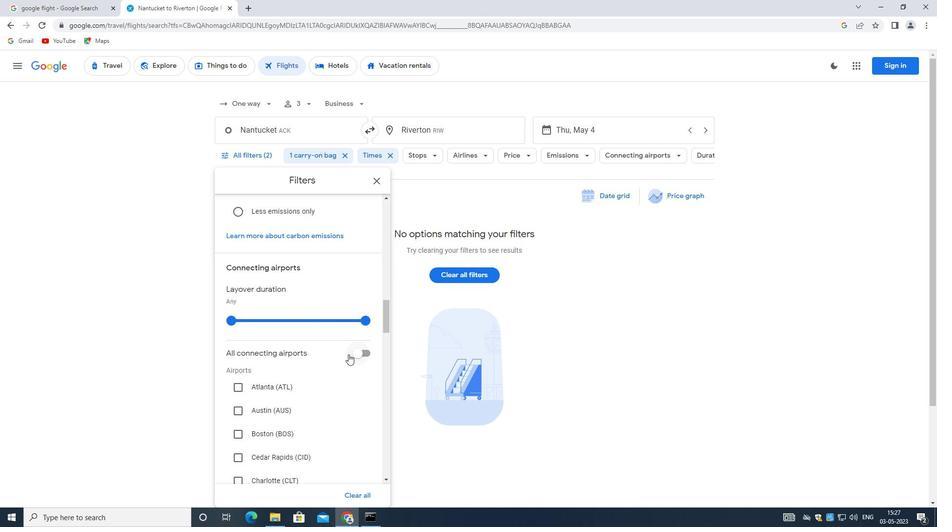 
Action: Mouse moved to (336, 359)
Screenshot: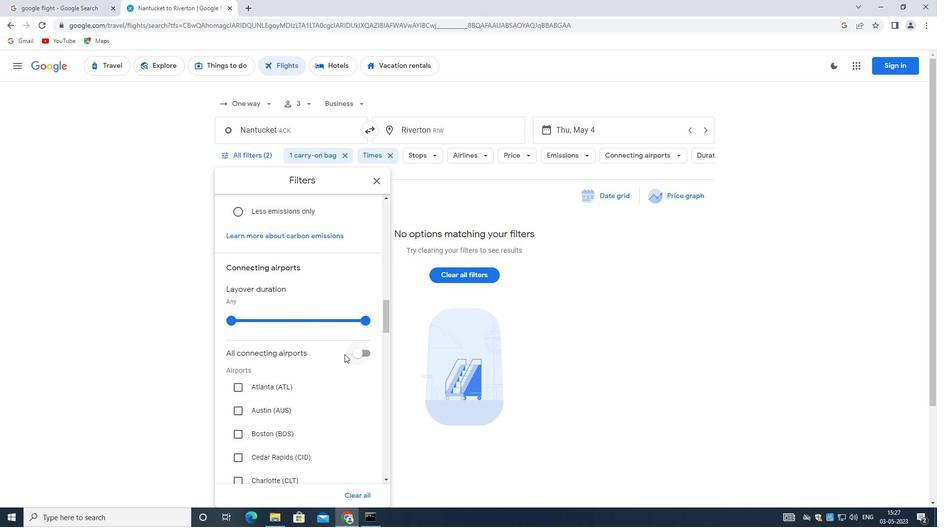 
Action: Mouse scrolled (336, 359) with delta (0, 0)
Screenshot: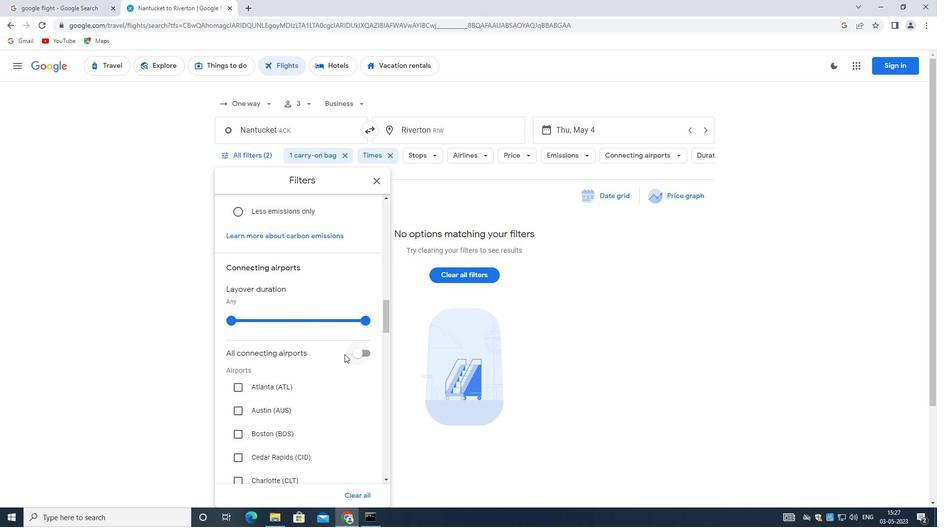 
Action: Mouse moved to (335, 360)
Screenshot: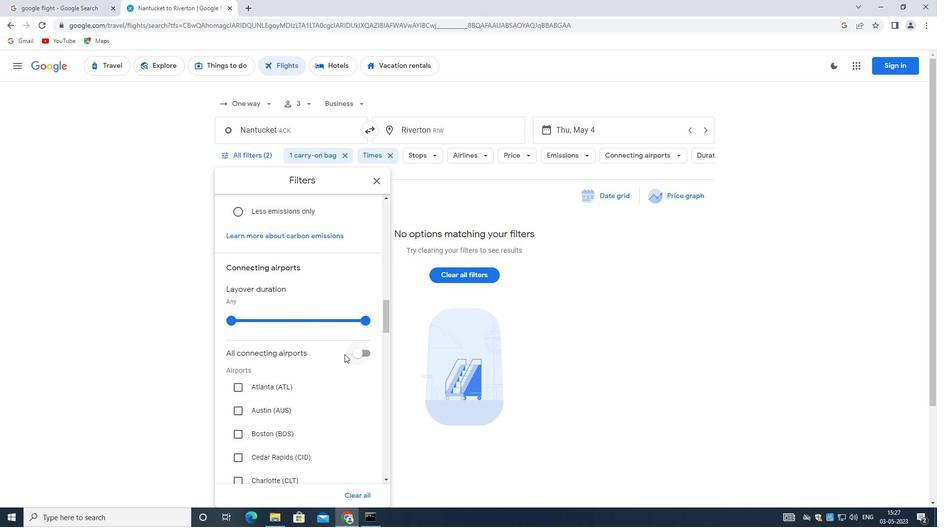 
Action: Mouse scrolled (335, 359) with delta (0, 0)
Screenshot: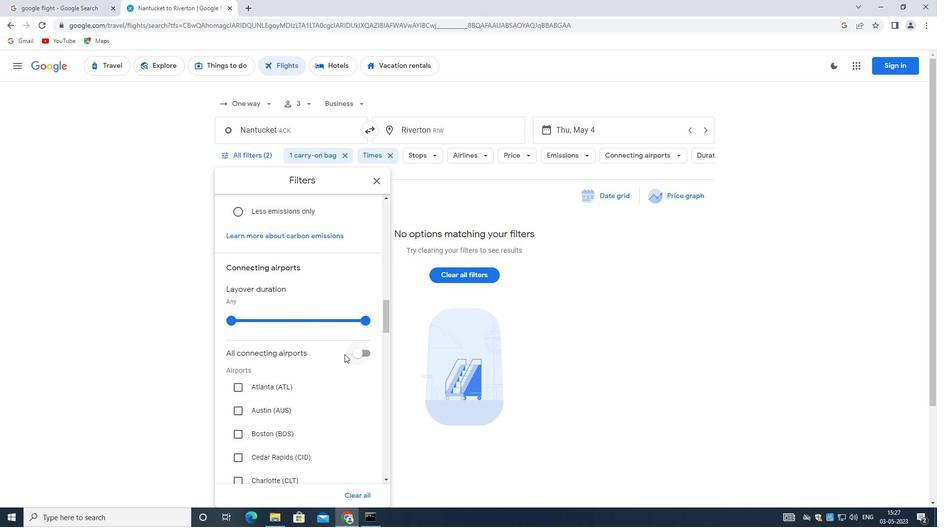
Action: Mouse moved to (335, 360)
Screenshot: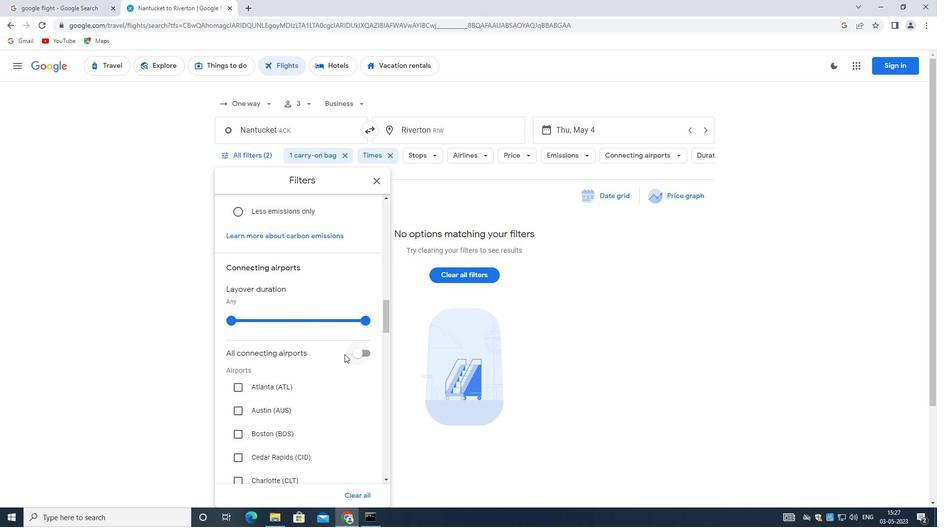 
Action: Mouse scrolled (335, 359) with delta (0, 0)
Screenshot: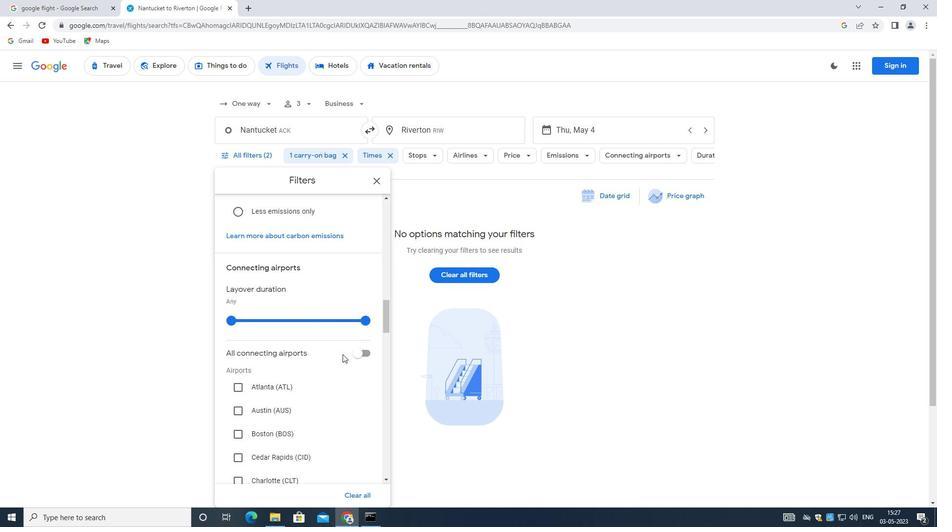 
Action: Mouse moved to (330, 360)
Screenshot: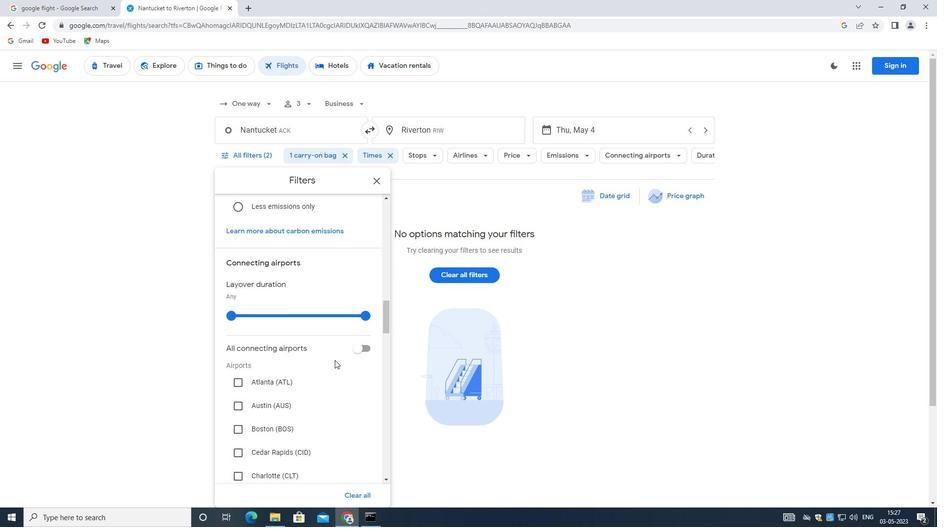 
Action: Mouse scrolled (330, 359) with delta (0, 0)
Screenshot: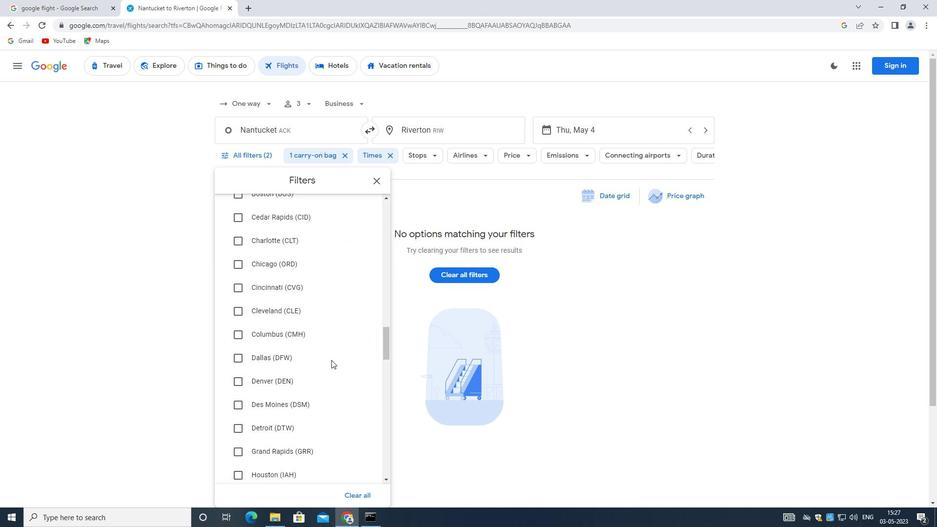 
Action: Mouse scrolled (330, 359) with delta (0, 0)
Screenshot: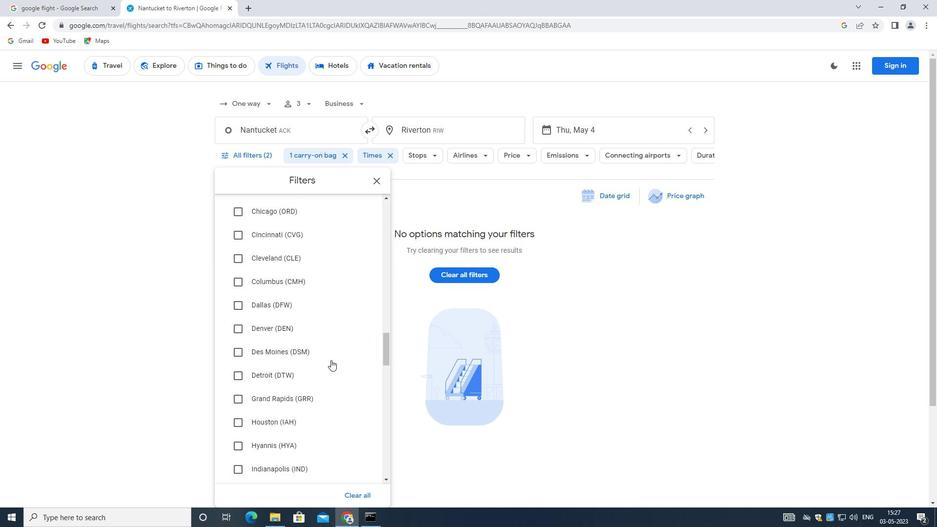 
Action: Mouse scrolled (330, 359) with delta (0, 0)
Screenshot: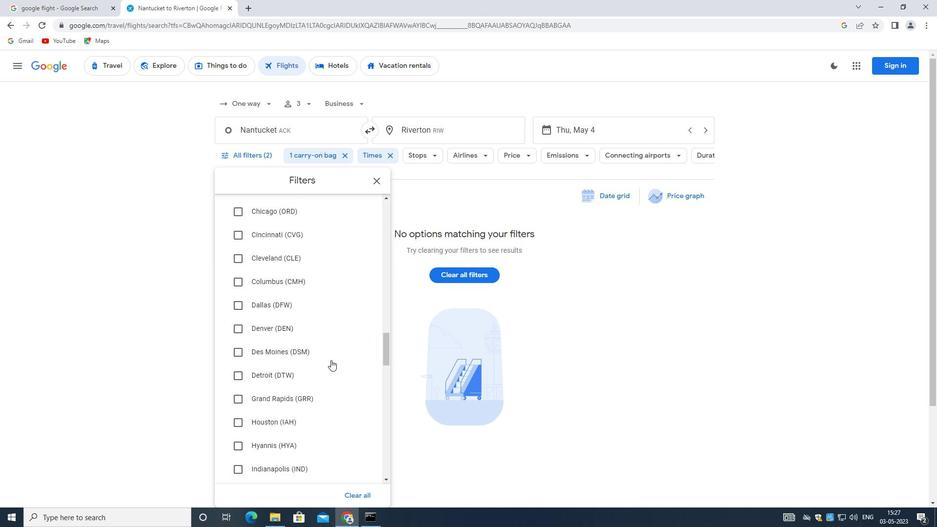 
Action: Mouse scrolled (330, 359) with delta (0, 0)
Screenshot: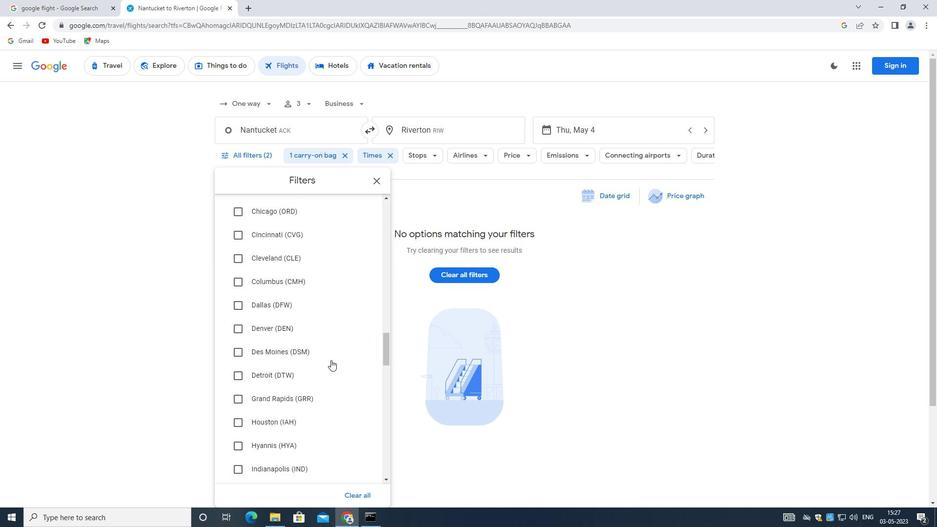 
Action: Mouse scrolled (330, 359) with delta (0, 0)
Screenshot: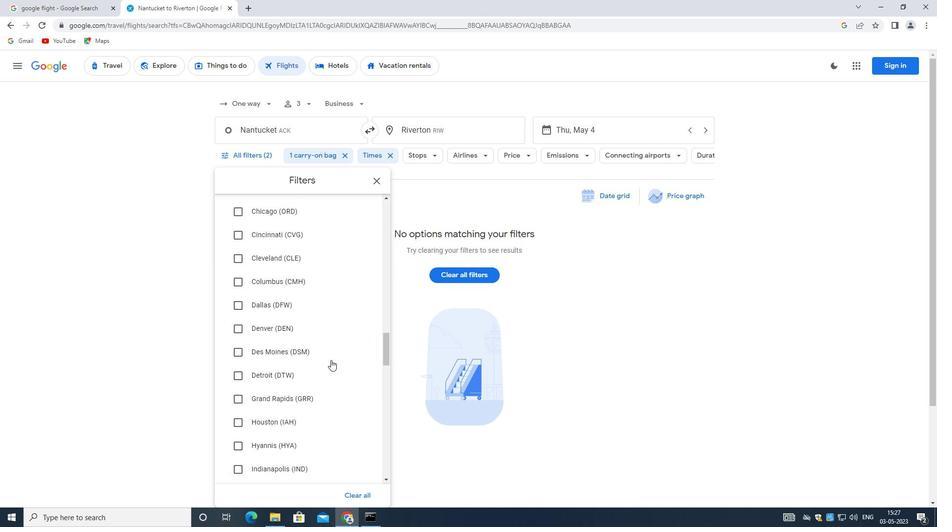 
Action: Mouse moved to (328, 360)
Screenshot: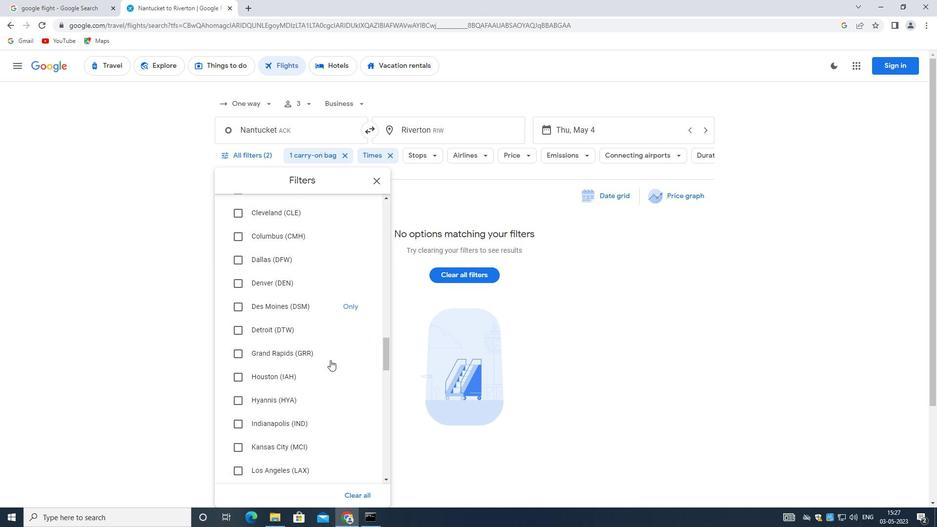 
Action: Mouse scrolled (328, 359) with delta (0, 0)
Screenshot: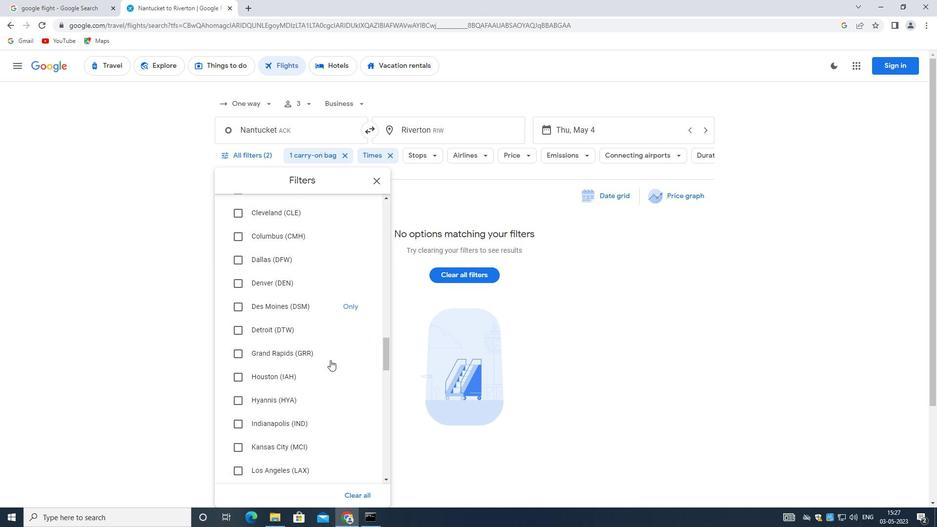 
Action: Mouse scrolled (328, 359) with delta (0, 0)
Screenshot: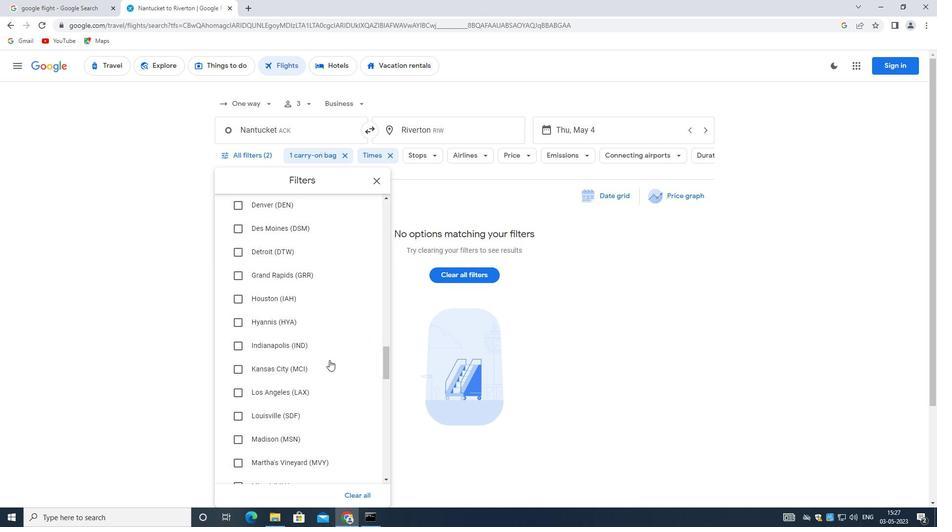 
Action: Mouse moved to (325, 360)
Screenshot: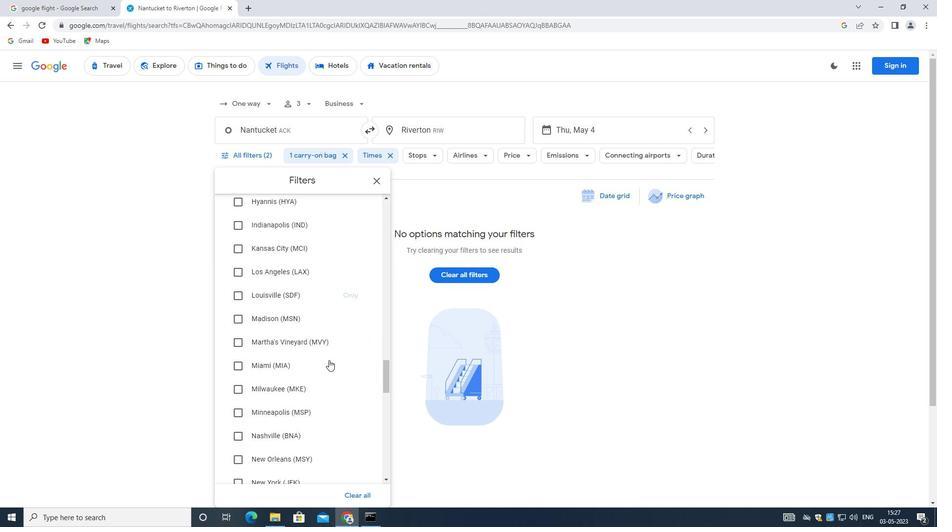 
Action: Mouse scrolled (325, 359) with delta (0, 0)
Screenshot: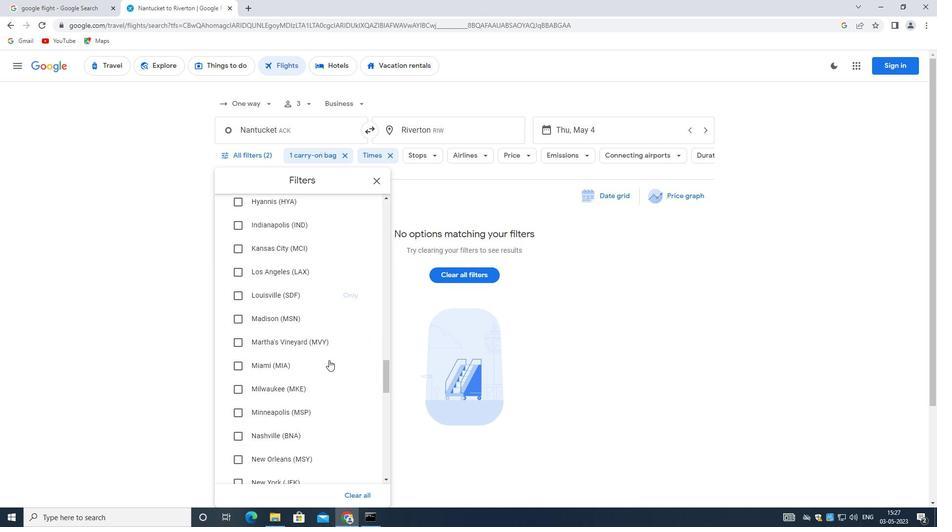 
Action: Mouse moved to (325, 360)
Screenshot: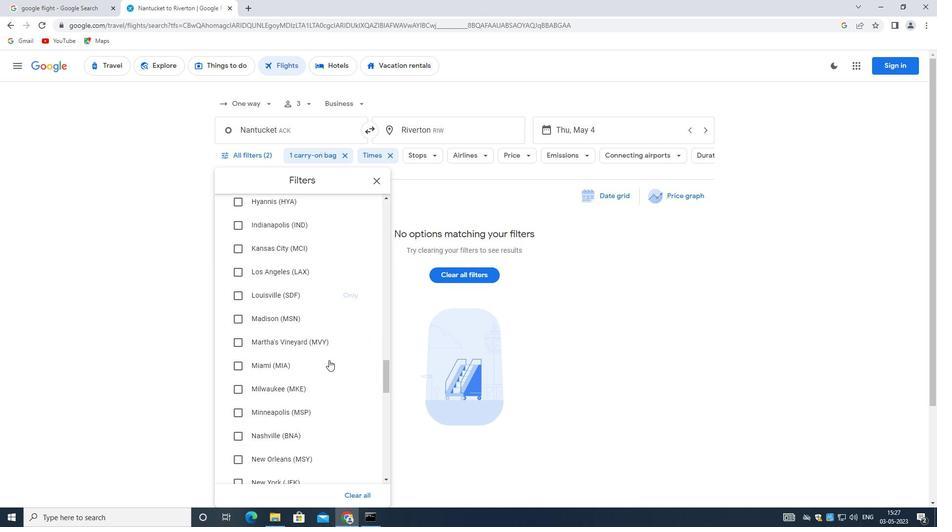 
Action: Mouse scrolled (325, 359) with delta (0, 0)
Screenshot: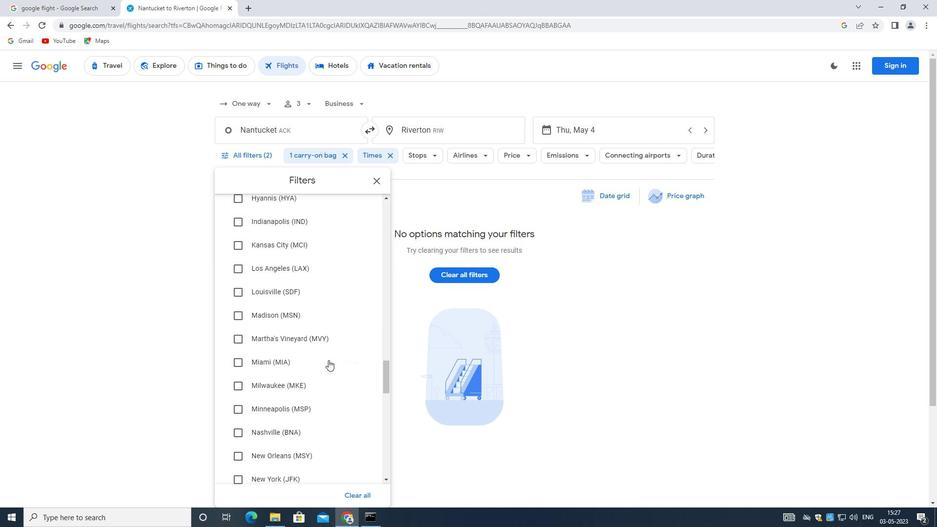 
Action: Mouse moved to (324, 360)
Screenshot: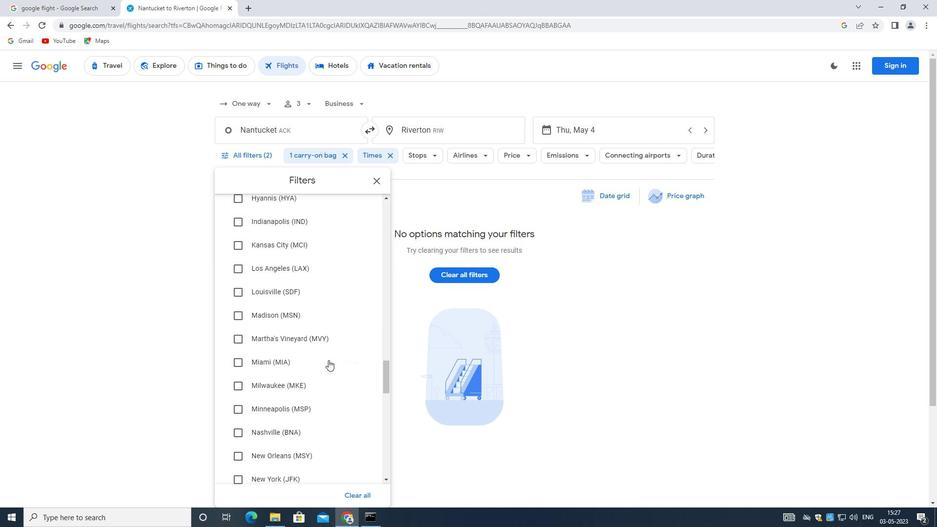 
Action: Mouse scrolled (324, 359) with delta (0, 0)
Screenshot: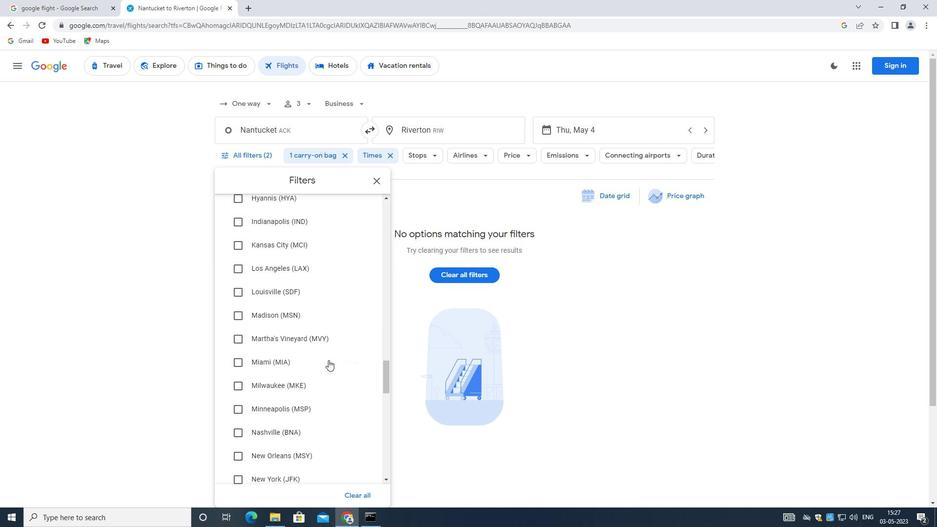 
Action: Mouse moved to (317, 359)
Screenshot: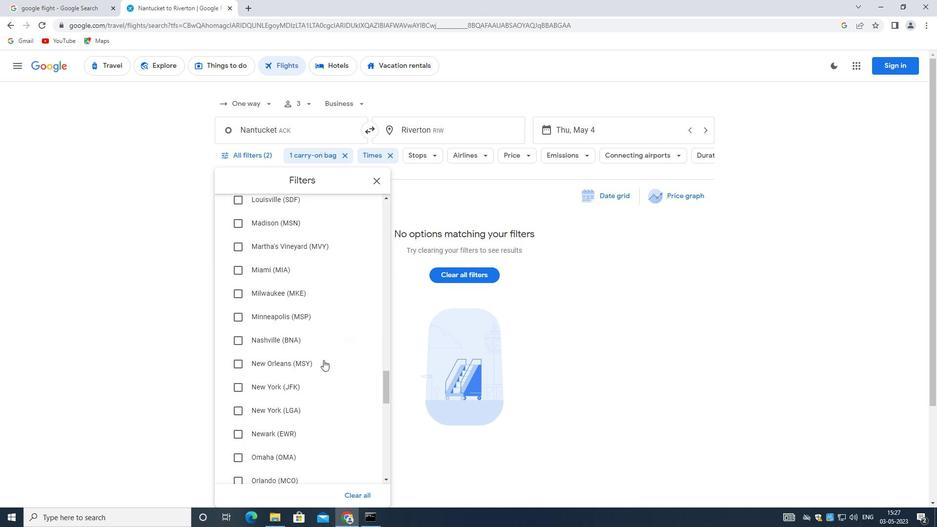 
Action: Mouse scrolled (317, 358) with delta (0, 0)
Screenshot: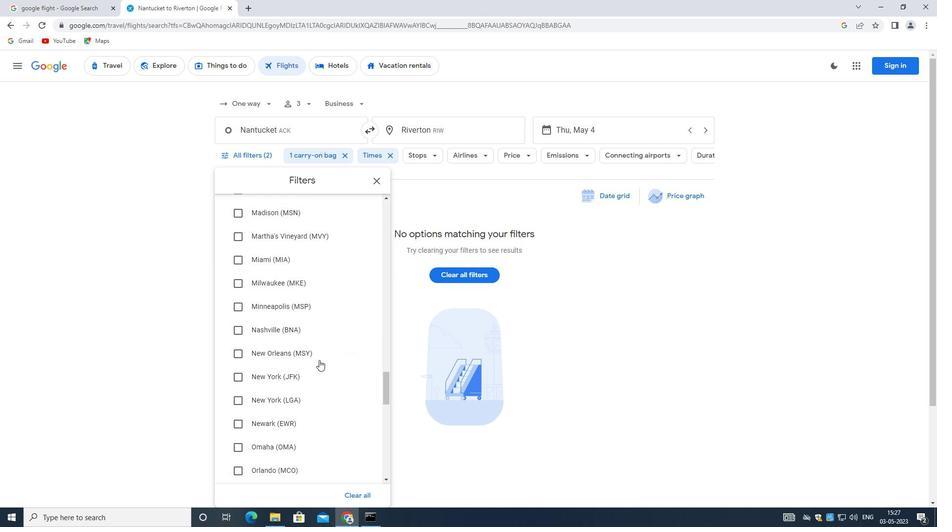 
Action: Mouse scrolled (317, 358) with delta (0, 0)
Screenshot: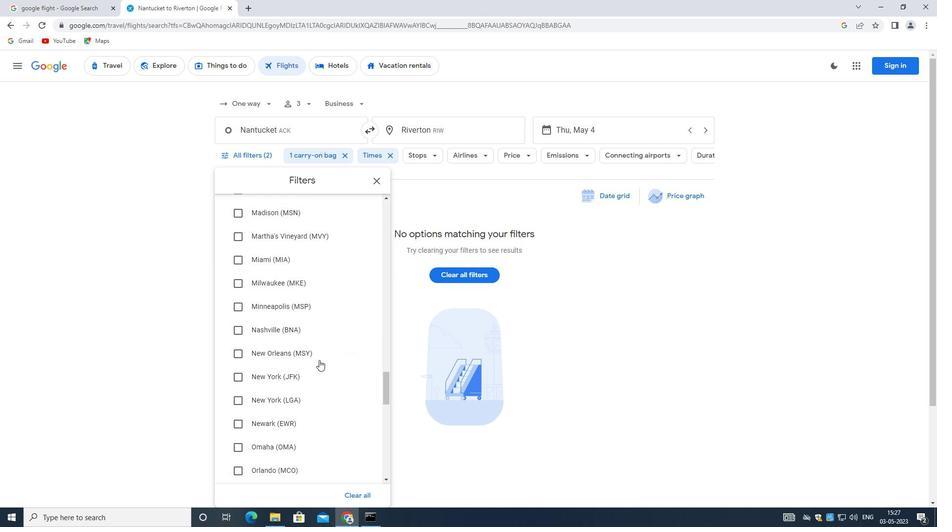 
Action: Mouse scrolled (317, 358) with delta (0, 0)
Screenshot: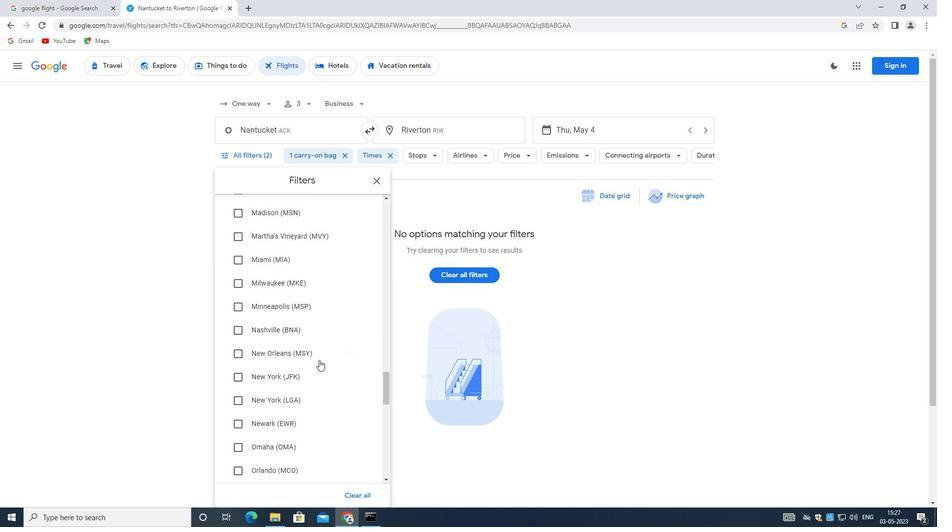 
Action: Mouse moved to (317, 359)
Screenshot: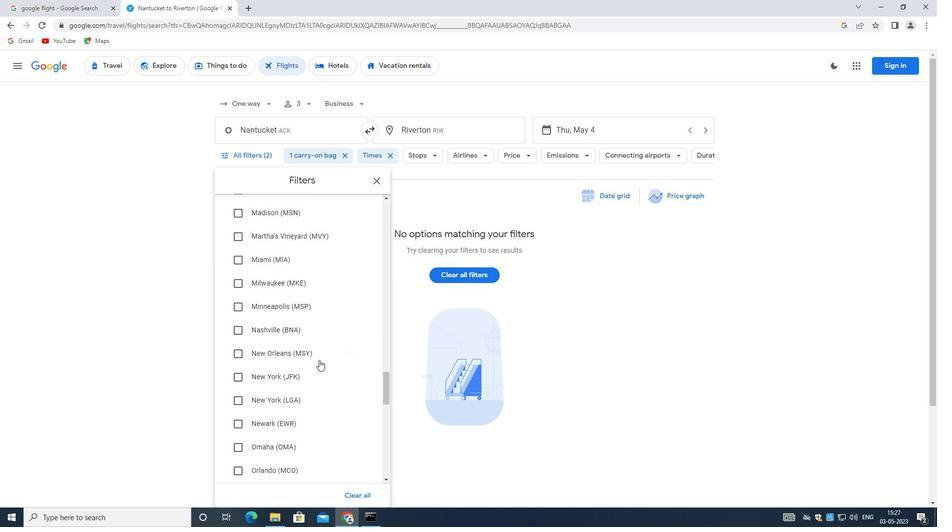 
Action: Mouse scrolled (317, 358) with delta (0, 0)
Screenshot: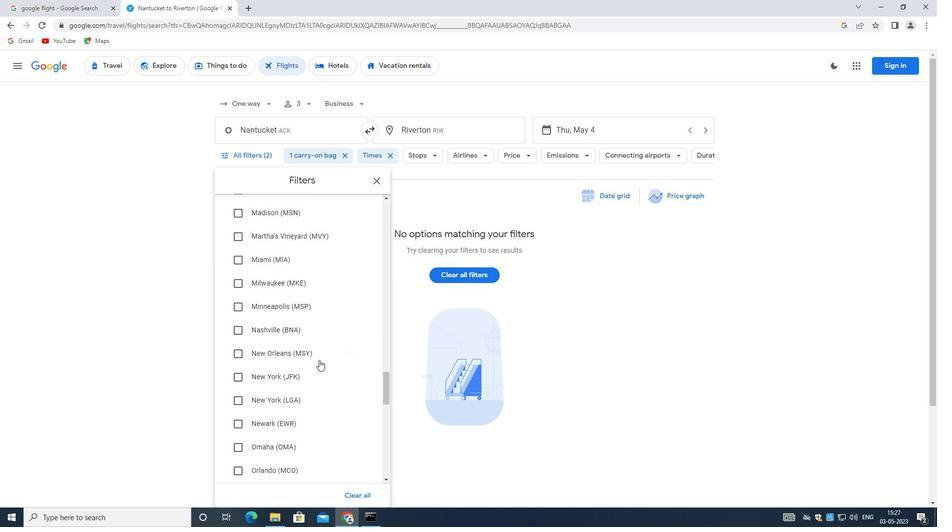 
Action: Mouse moved to (315, 358)
Screenshot: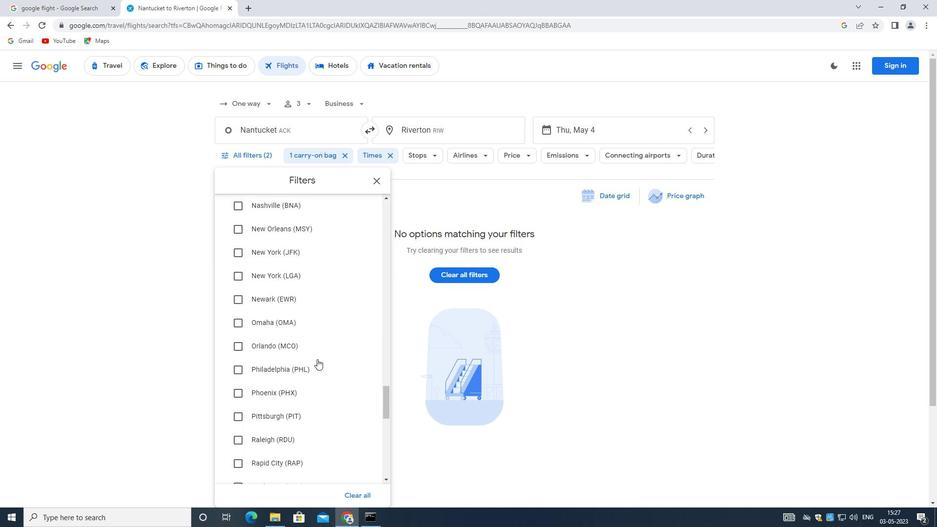 
Action: Mouse scrolled (315, 358) with delta (0, 0)
Screenshot: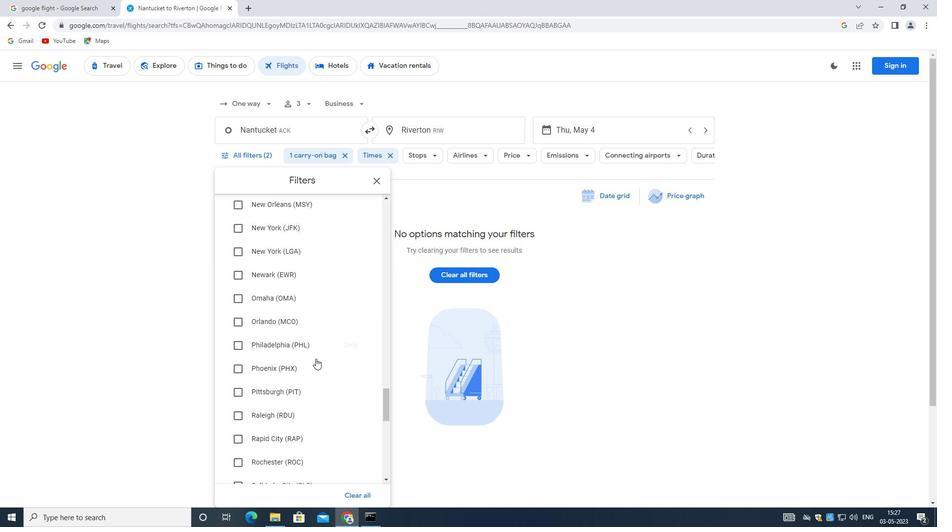 
Action: Mouse scrolled (315, 358) with delta (0, 0)
Screenshot: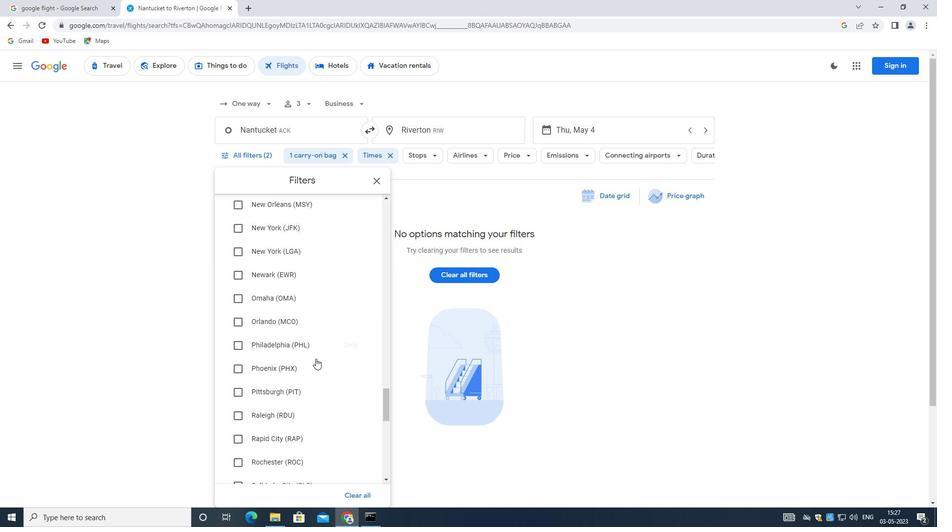 
Action: Mouse scrolled (315, 358) with delta (0, 0)
Screenshot: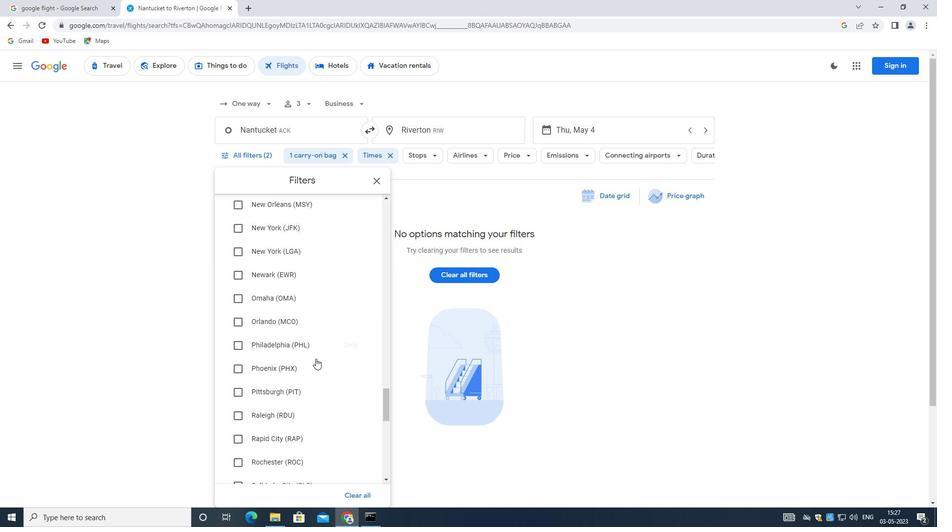 
Action: Mouse scrolled (315, 358) with delta (0, 0)
Screenshot: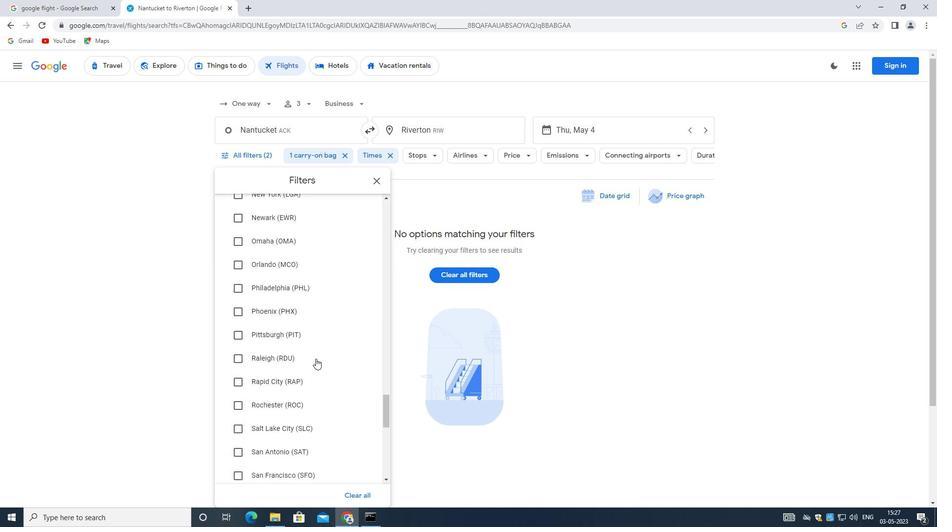 
Action: Mouse moved to (314, 358)
Screenshot: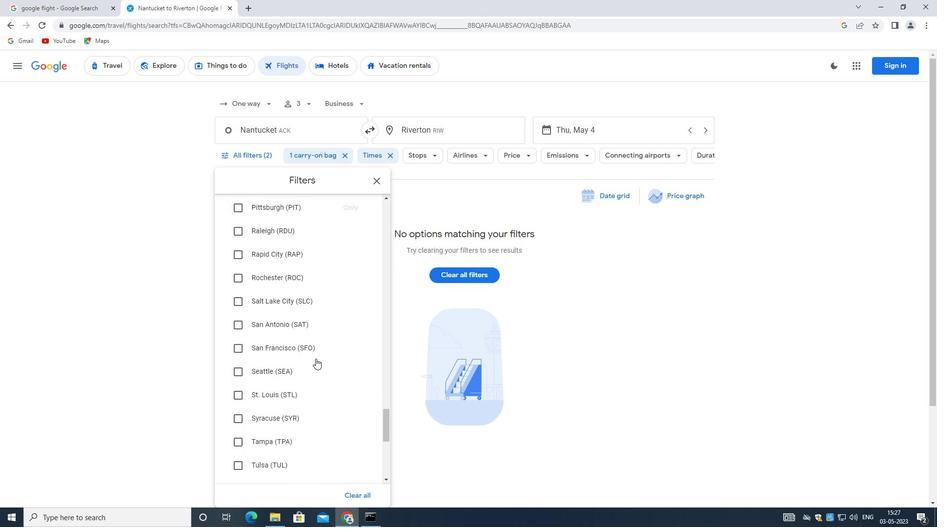 
Action: Mouse scrolled (314, 357) with delta (0, 0)
Screenshot: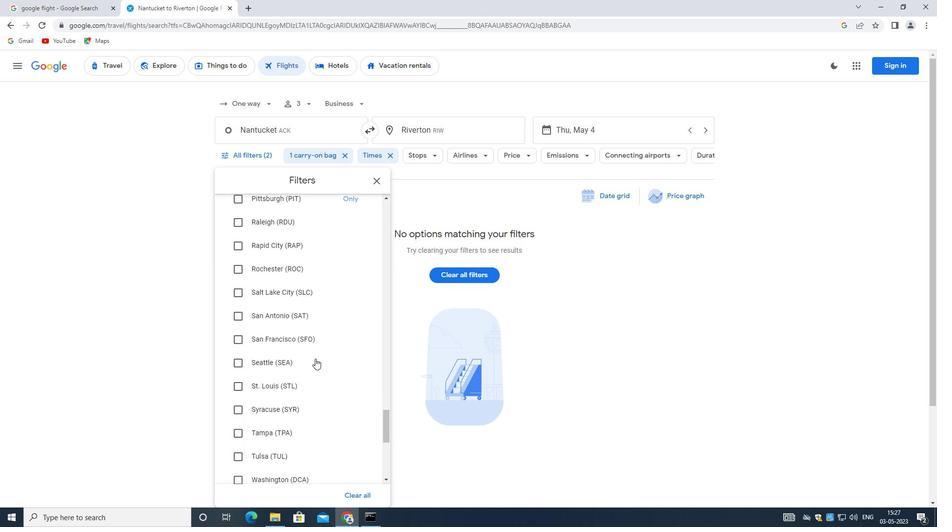 
Action: Mouse scrolled (314, 357) with delta (0, 0)
Screenshot: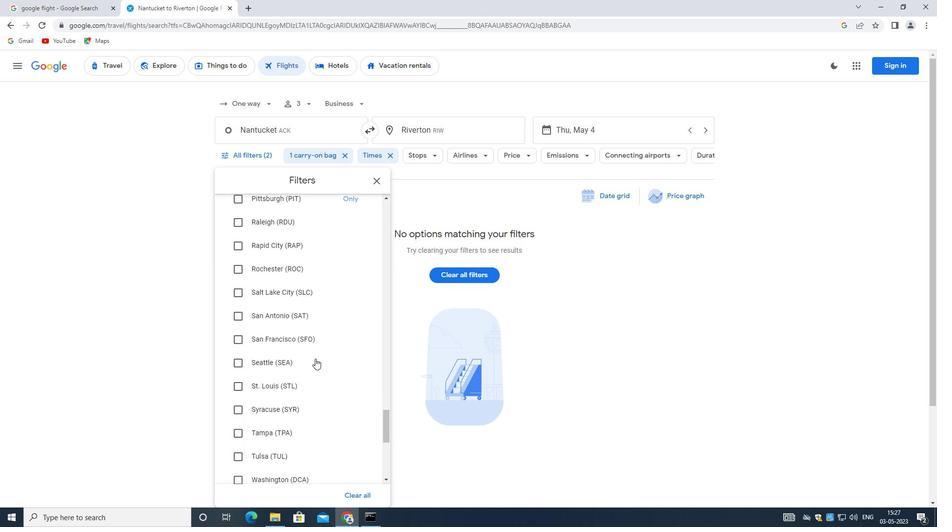 
Action: Mouse scrolled (314, 357) with delta (0, 0)
Screenshot: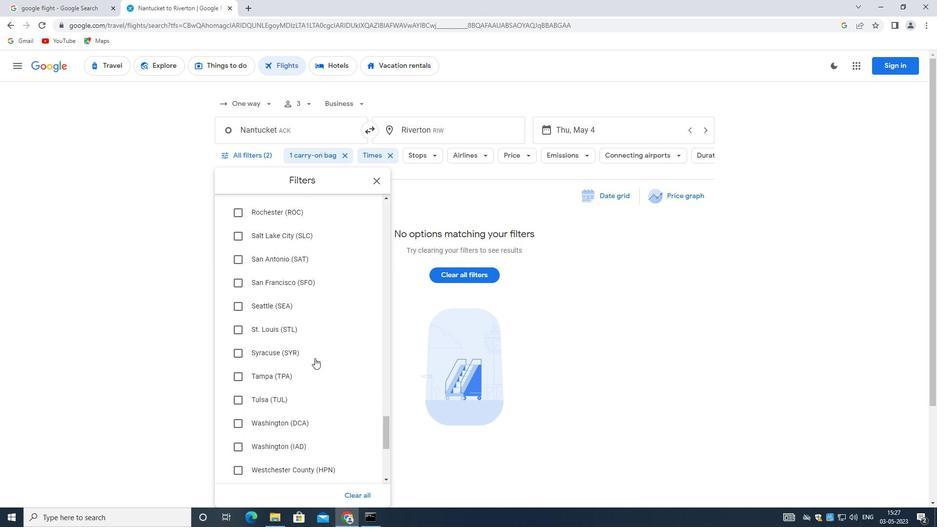 
Action: Mouse scrolled (314, 357) with delta (0, 0)
Screenshot: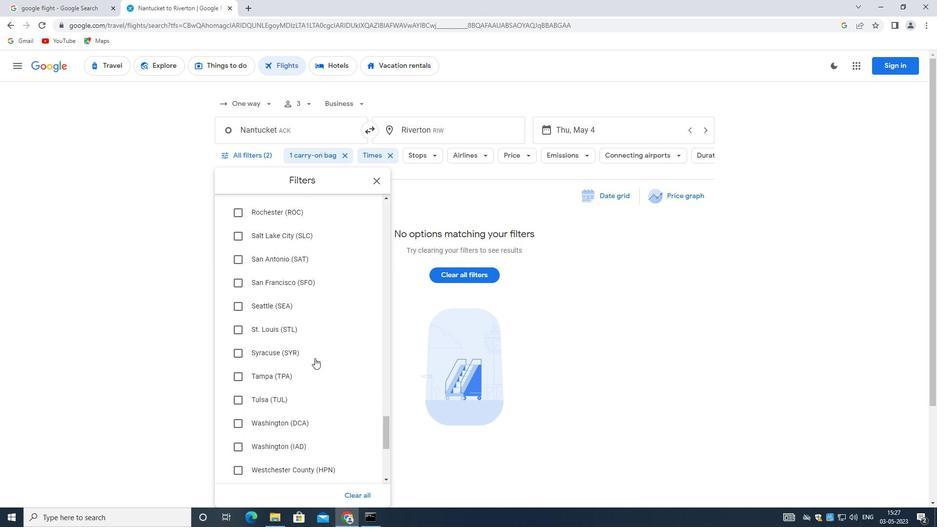 
Action: Mouse scrolled (314, 357) with delta (0, 0)
Screenshot: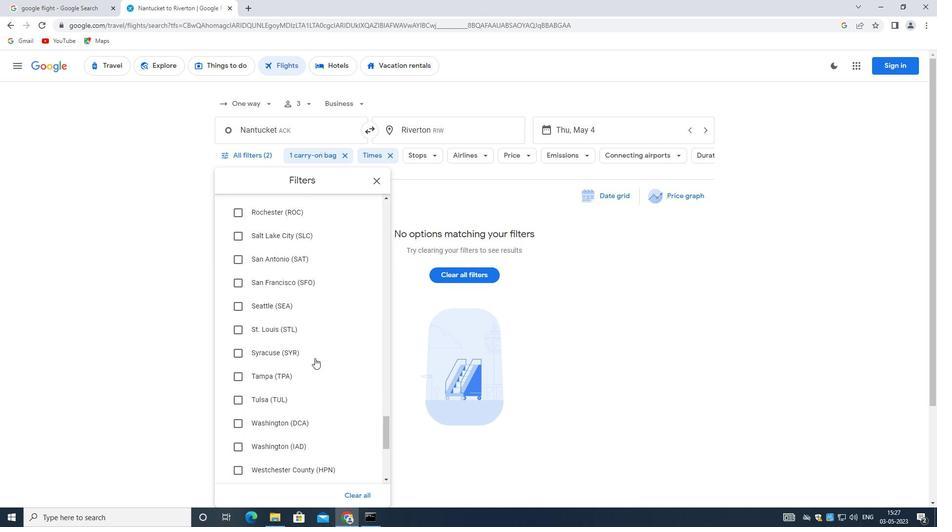 
Action: Mouse moved to (313, 357)
Screenshot: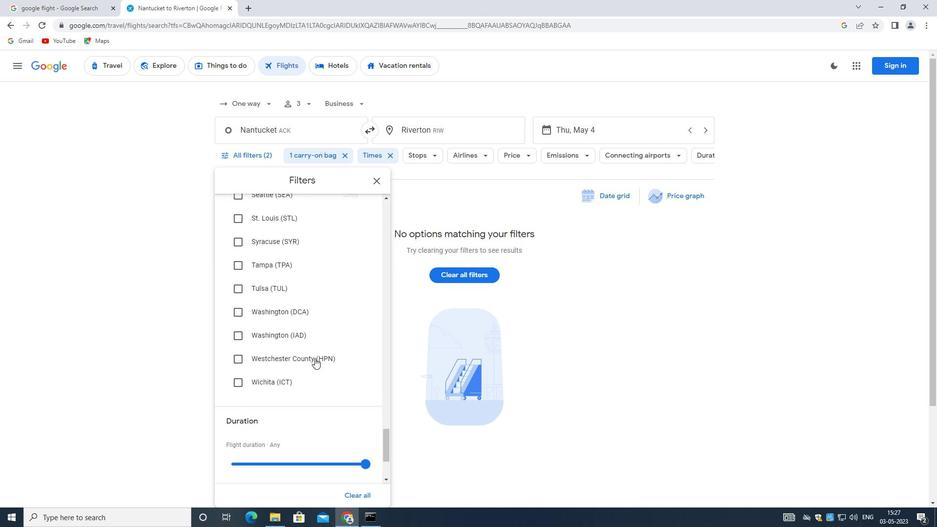
Action: Mouse scrolled (313, 356) with delta (0, 0)
Screenshot: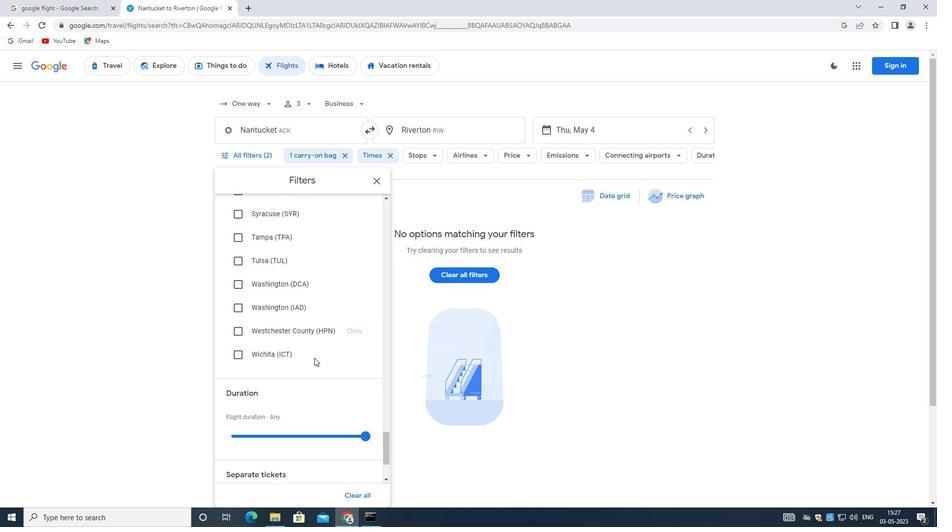 
Action: Mouse scrolled (313, 356) with delta (0, 0)
Screenshot: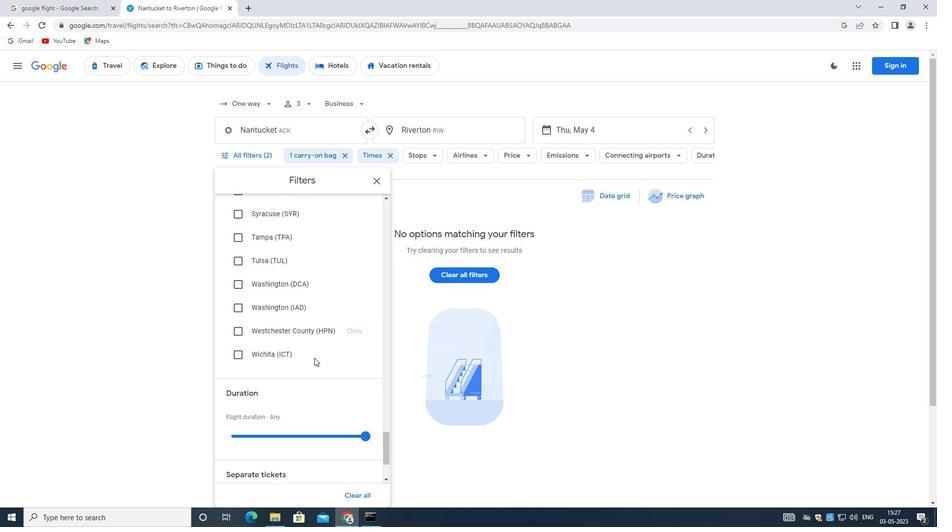 
Action: Mouse scrolled (313, 356) with delta (0, 0)
Screenshot: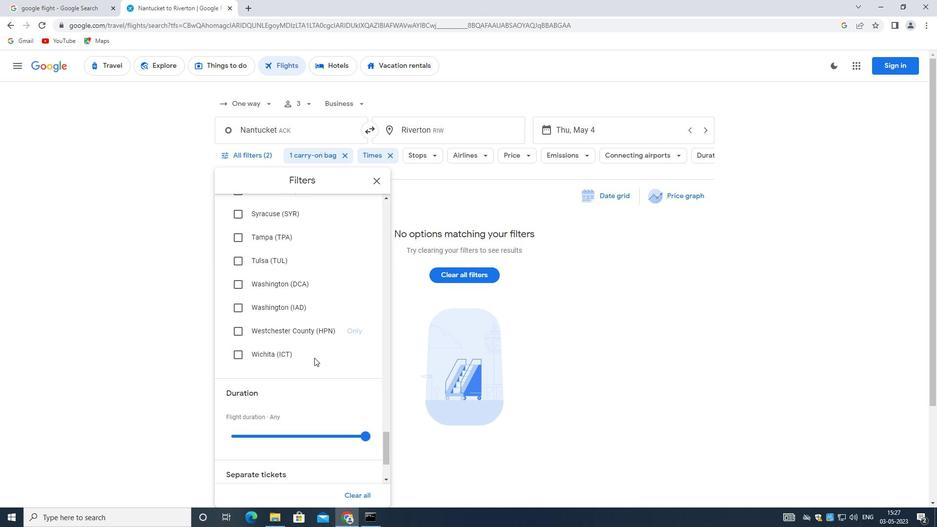 
Action: Mouse moved to (313, 356)
Screenshot: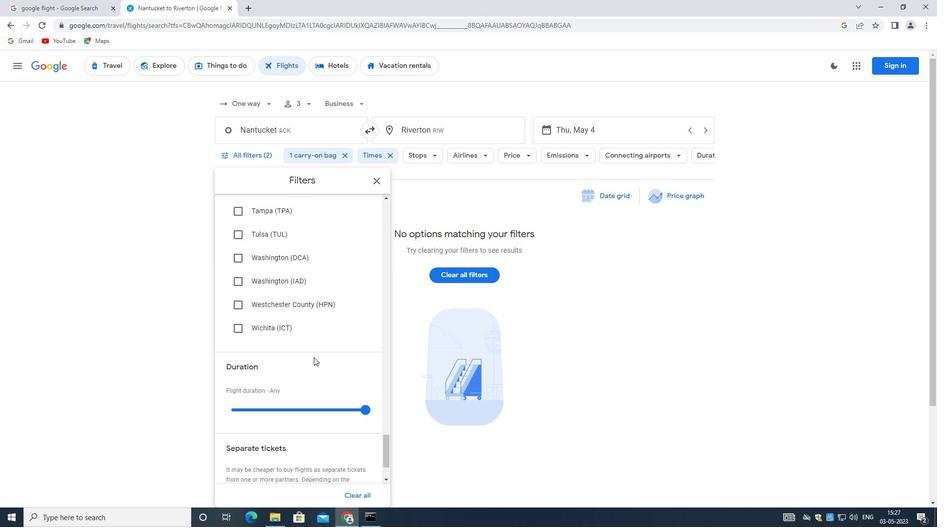 
Action: Mouse scrolled (313, 356) with delta (0, 0)
Screenshot: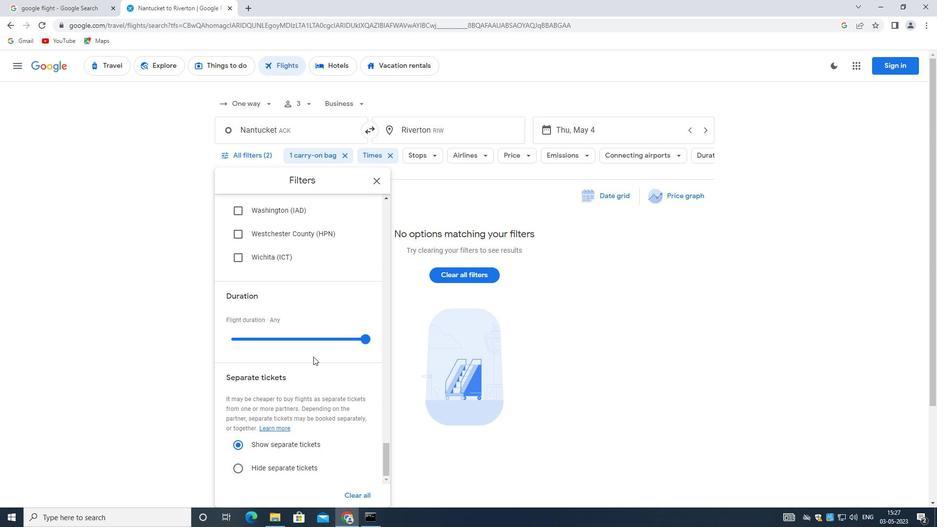 
Action: Mouse scrolled (313, 356) with delta (0, 0)
Screenshot: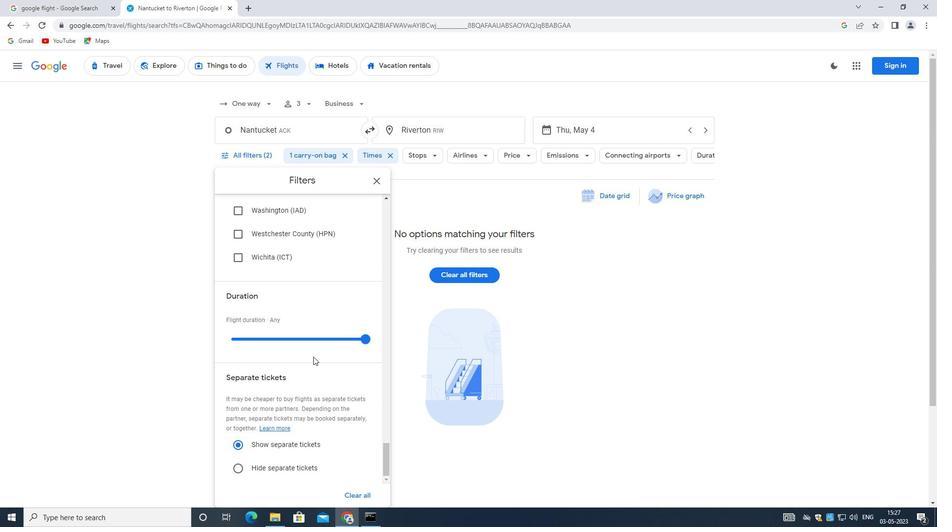 
Action: Mouse scrolled (313, 356) with delta (0, 0)
Screenshot: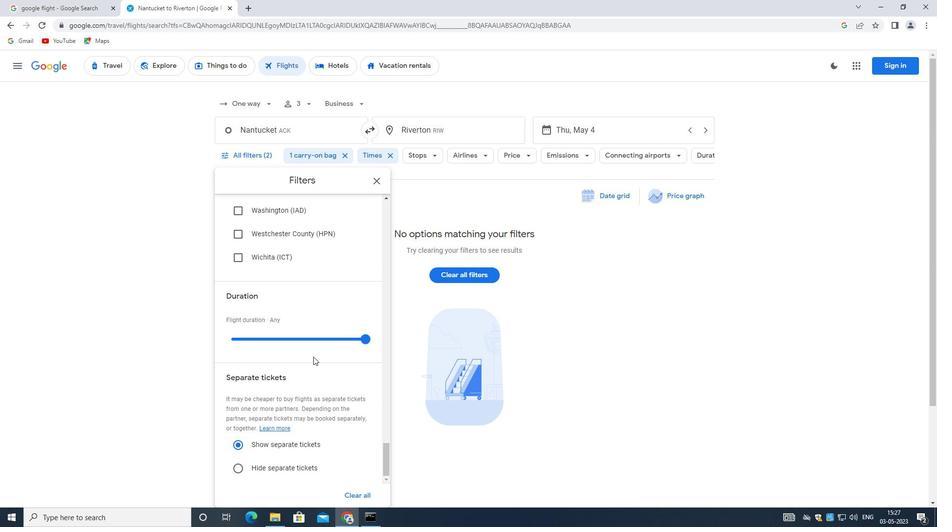 
Action: Mouse scrolled (313, 356) with delta (0, 0)
Screenshot: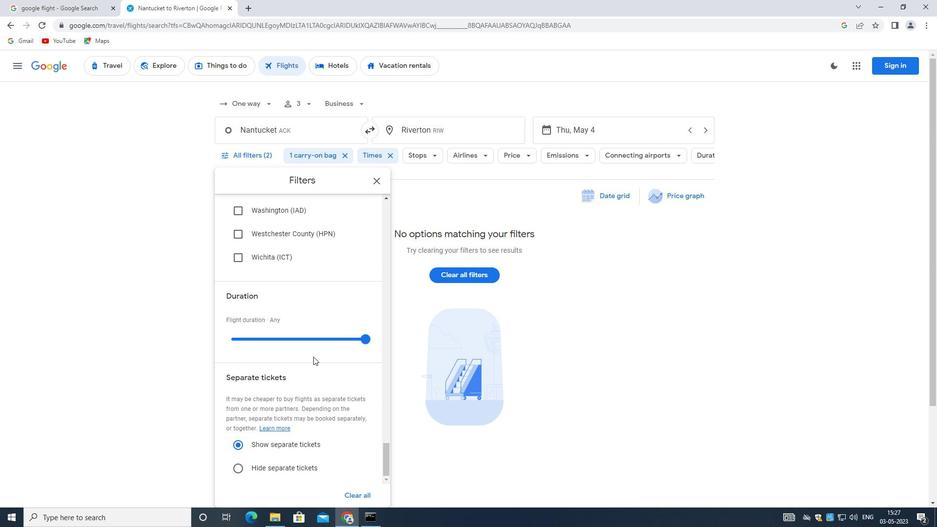 
Action: Mouse scrolled (313, 356) with delta (0, 0)
Screenshot: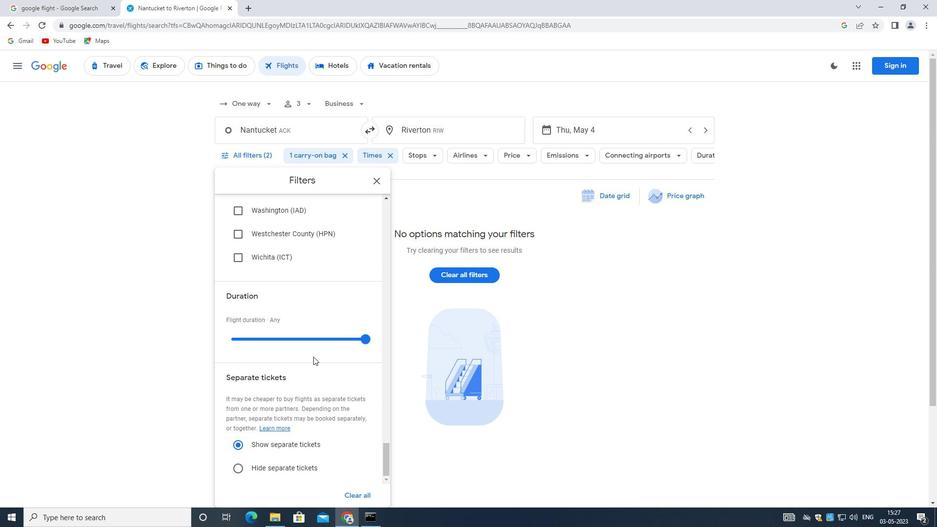 
